 Task: Add a dentist appointment for a dental filling on the 9th at 6:30 PM to 7:30 PM.
Action: Mouse moved to (415, 128)
Screenshot: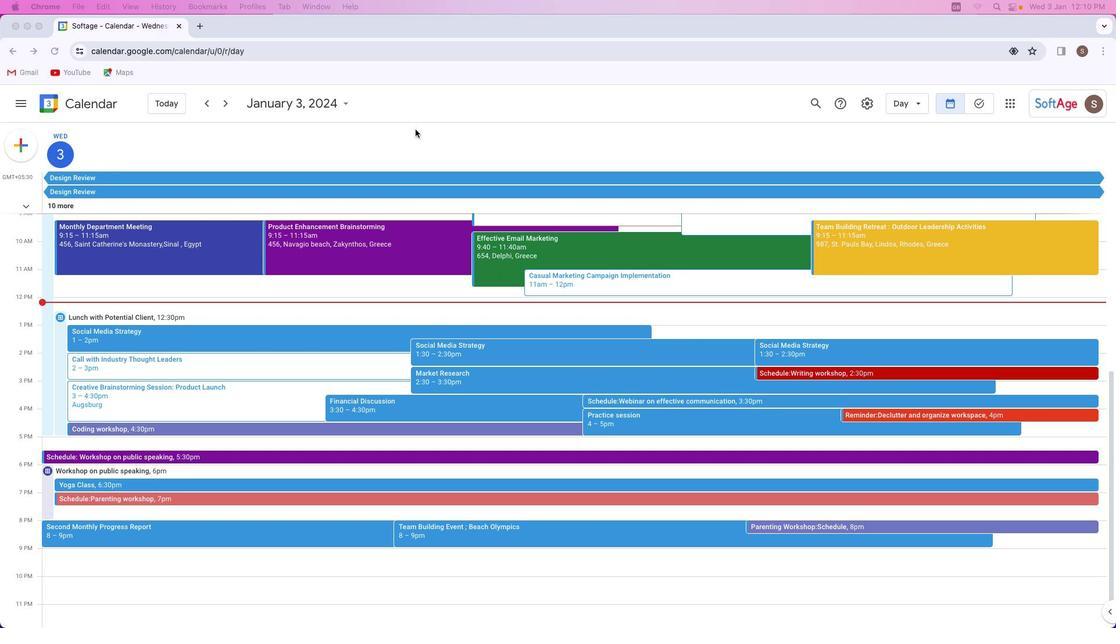 
Action: Mouse pressed left at (415, 128)
Screenshot: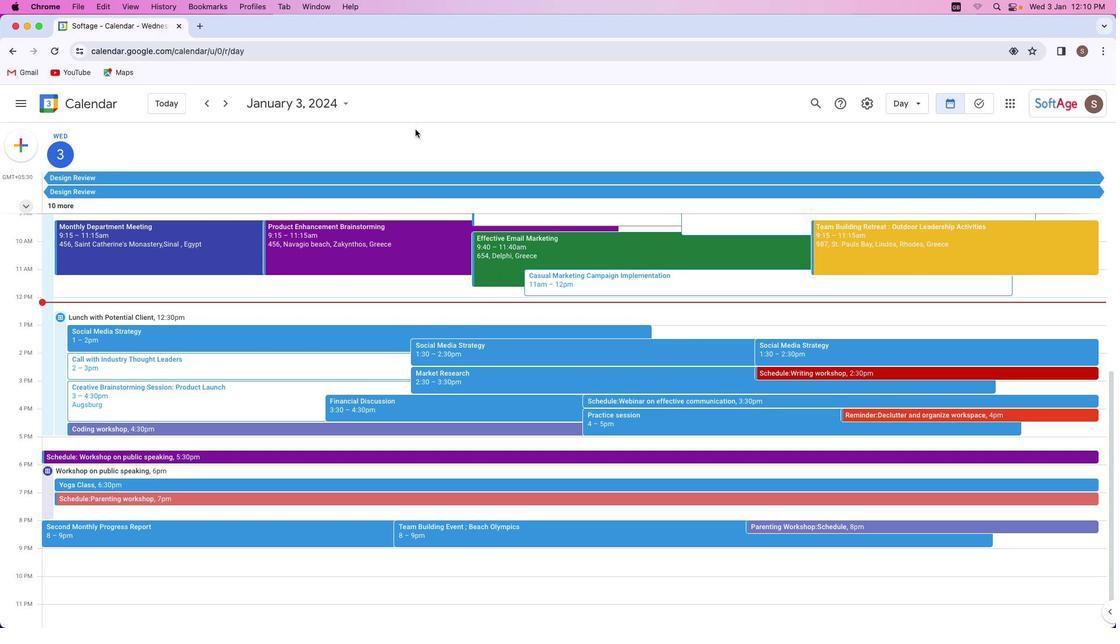 
Action: Mouse moved to (23, 143)
Screenshot: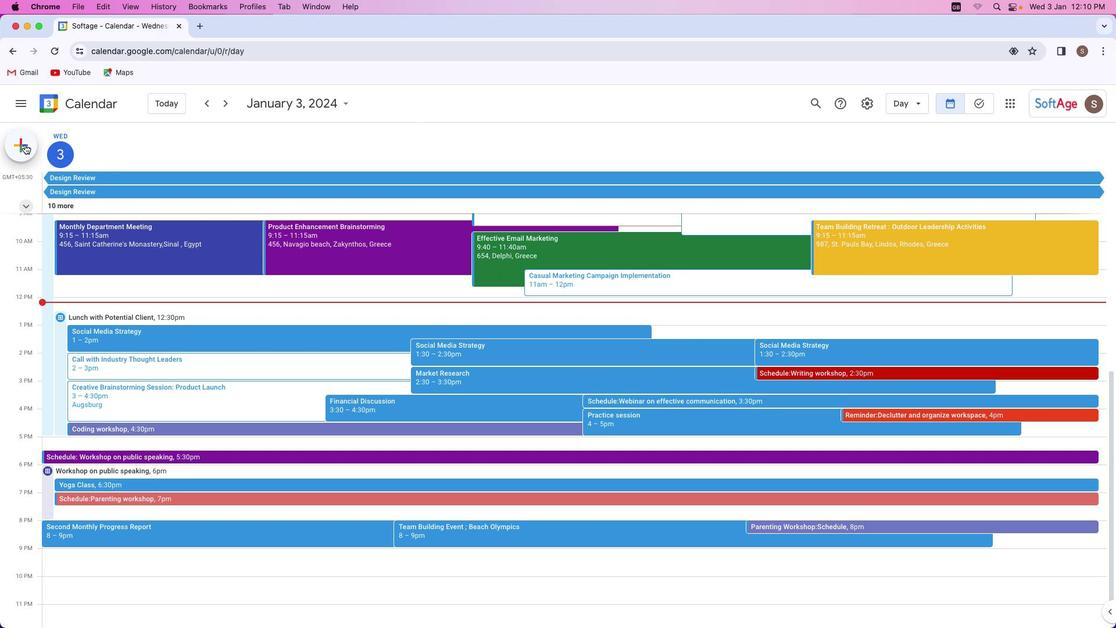 
Action: Mouse pressed left at (23, 143)
Screenshot: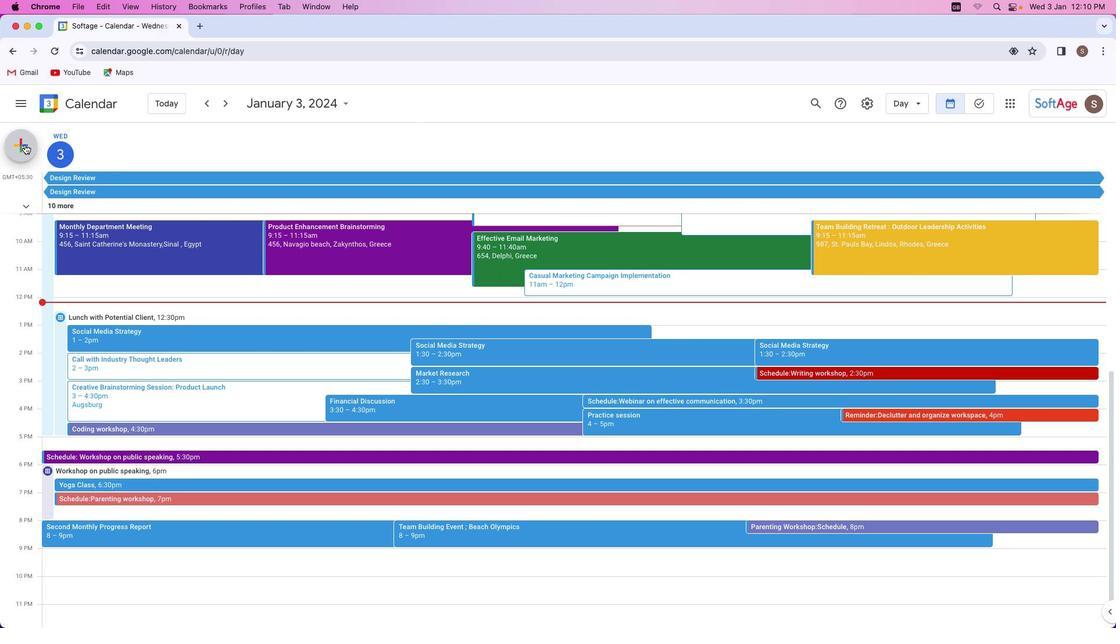 
Action: Mouse moved to (49, 269)
Screenshot: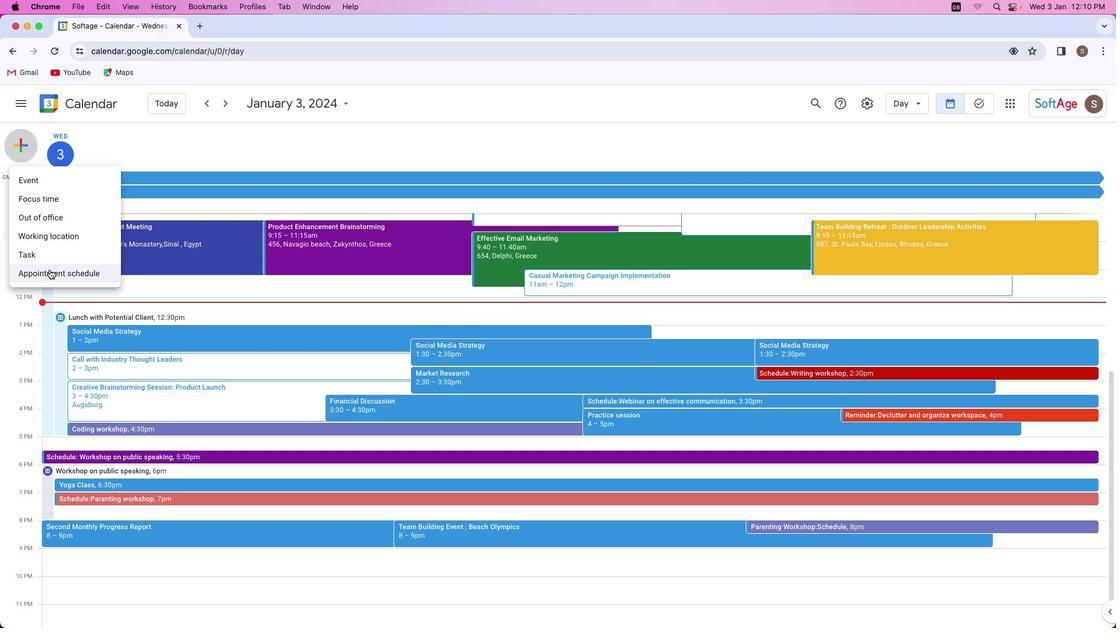 
Action: Mouse pressed left at (49, 269)
Screenshot: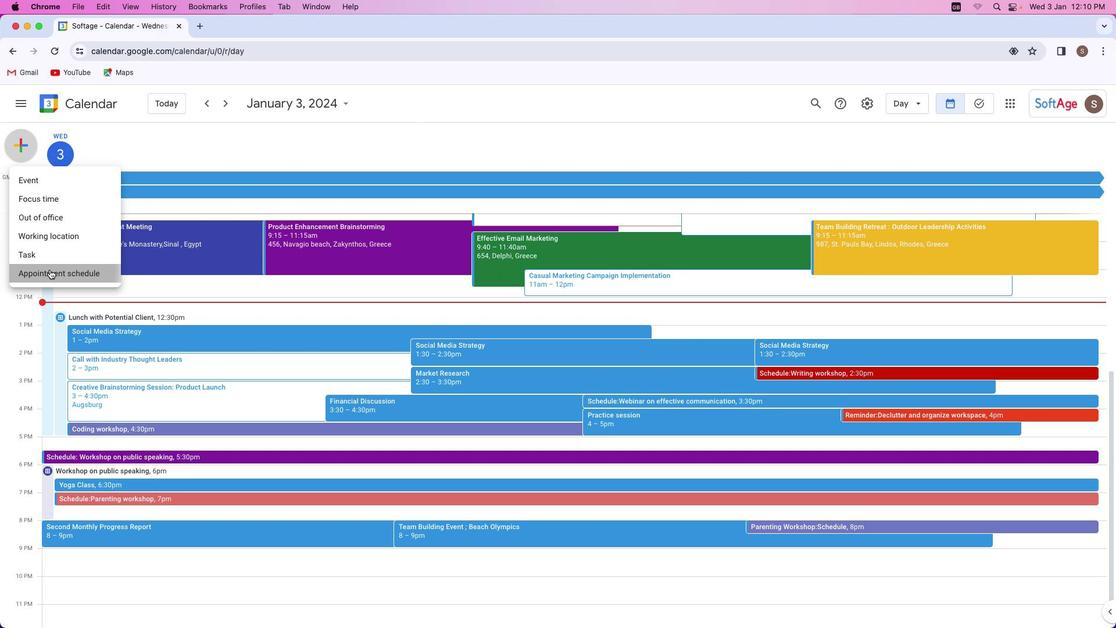 
Action: Mouse moved to (133, 141)
Screenshot: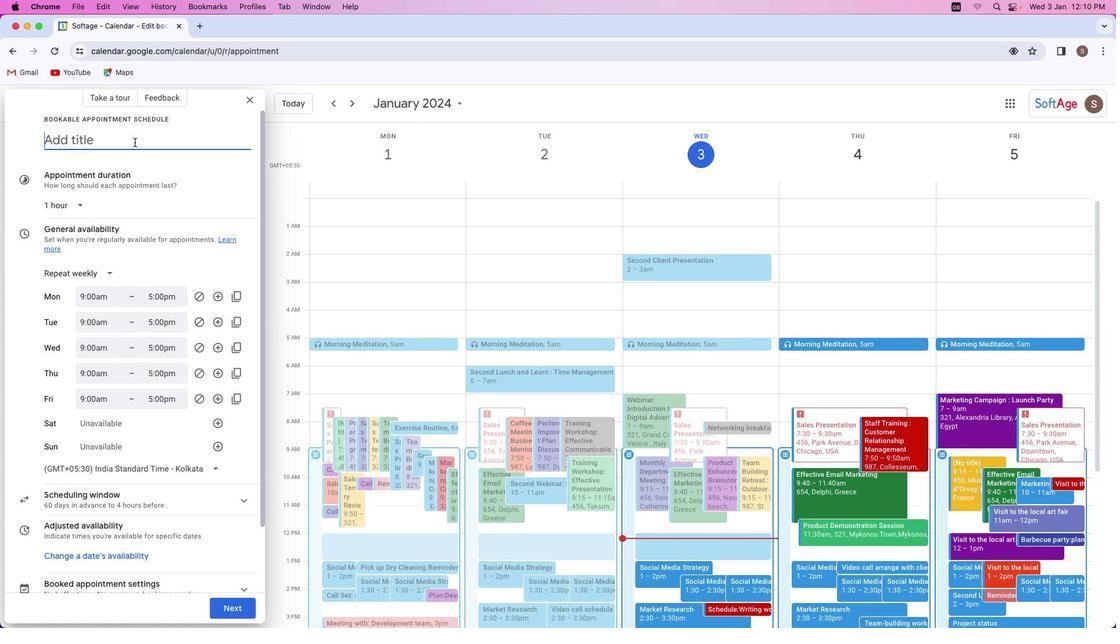 
Action: Key pressed Key.shift'D''e''n''t''a''l'Key.space'f''i''l''l''i''n''g'
Screenshot: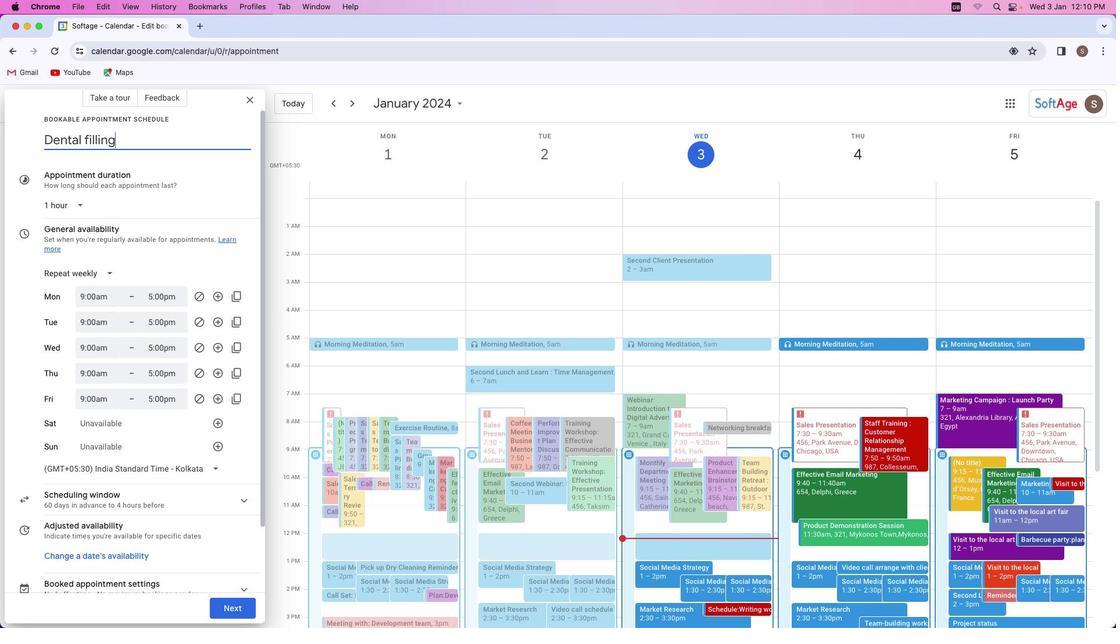 
Action: Mouse moved to (107, 280)
Screenshot: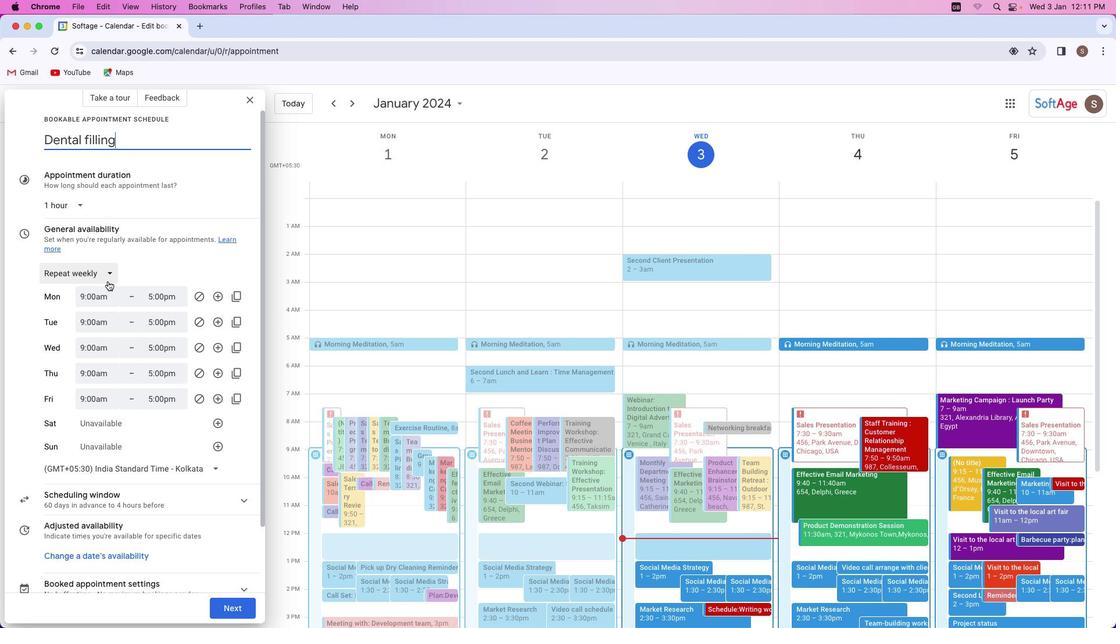 
Action: Mouse pressed left at (107, 280)
Screenshot: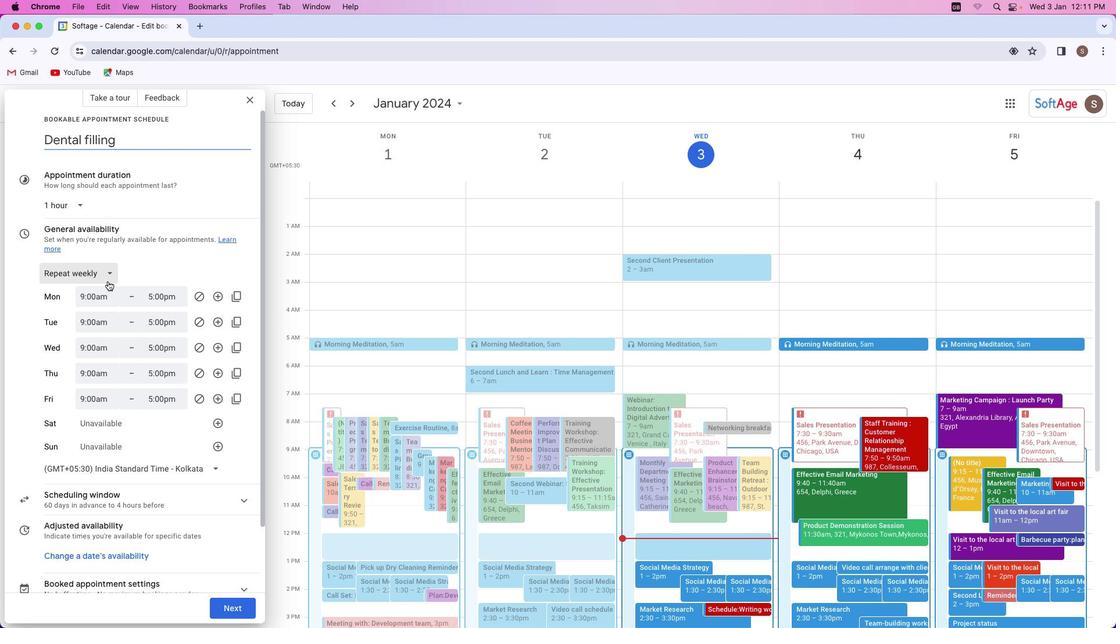 
Action: Mouse moved to (94, 292)
Screenshot: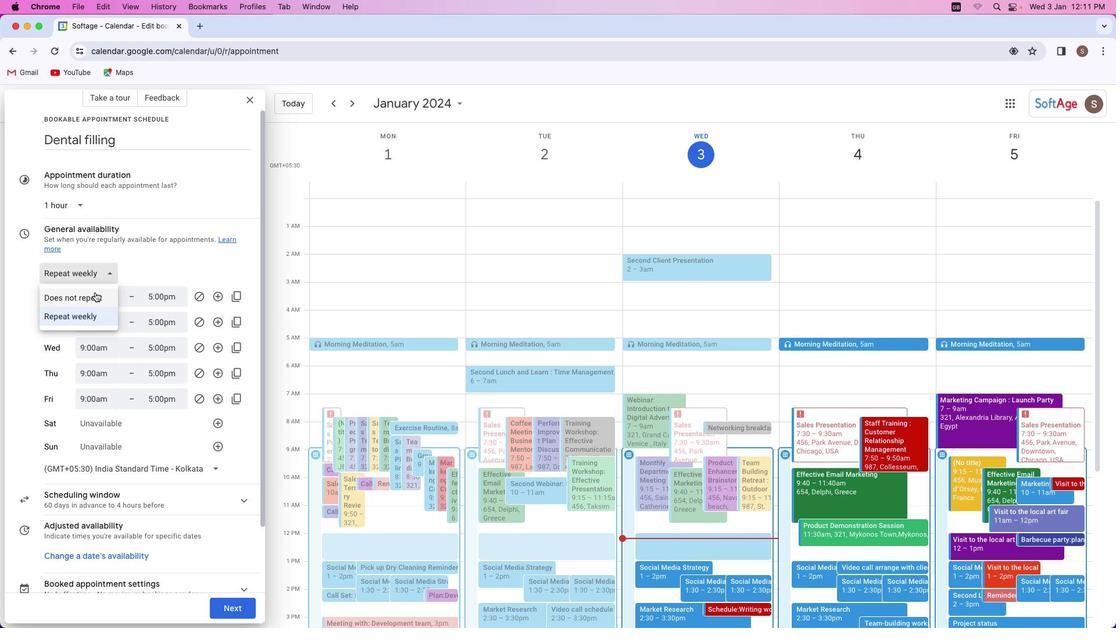 
Action: Mouse pressed left at (94, 292)
Screenshot: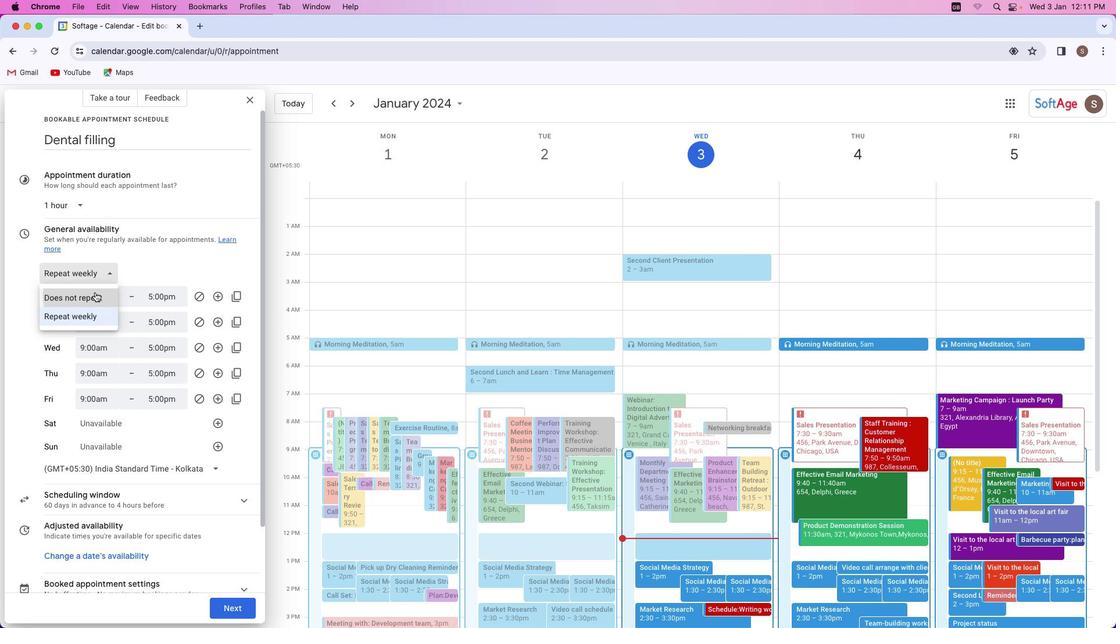 
Action: Mouse moved to (79, 284)
Screenshot: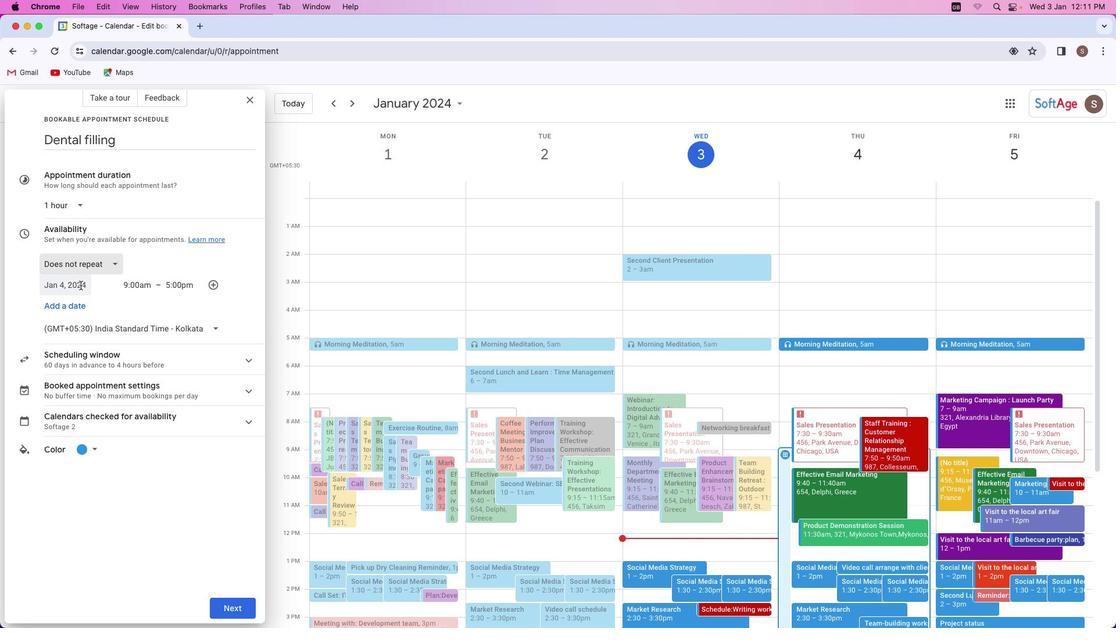 
Action: Mouse pressed left at (79, 284)
Screenshot: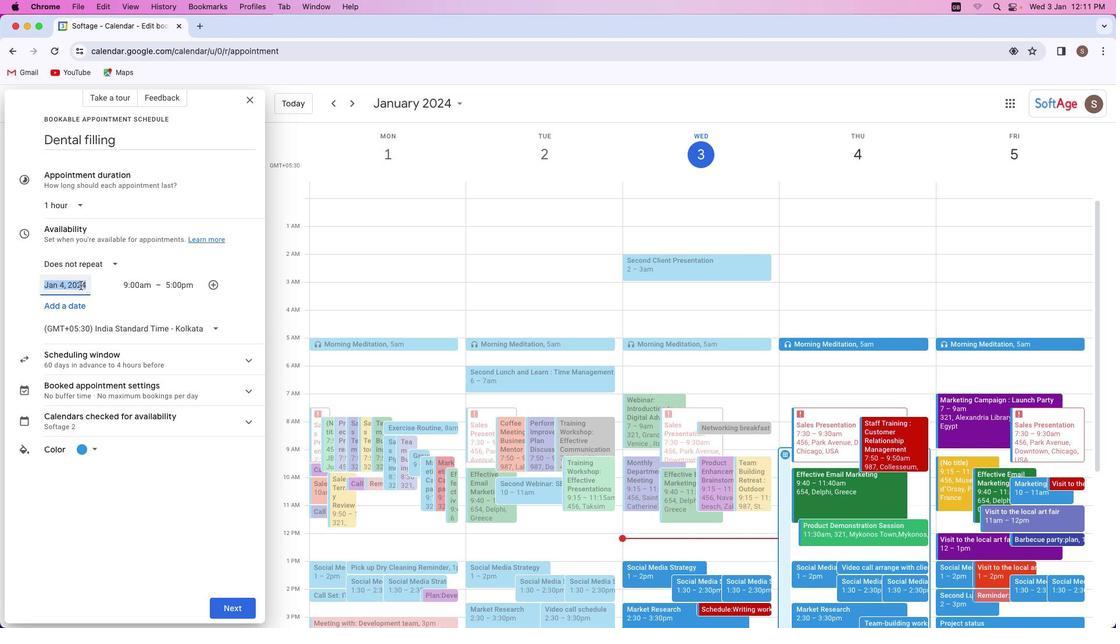 
Action: Mouse moved to (79, 358)
Screenshot: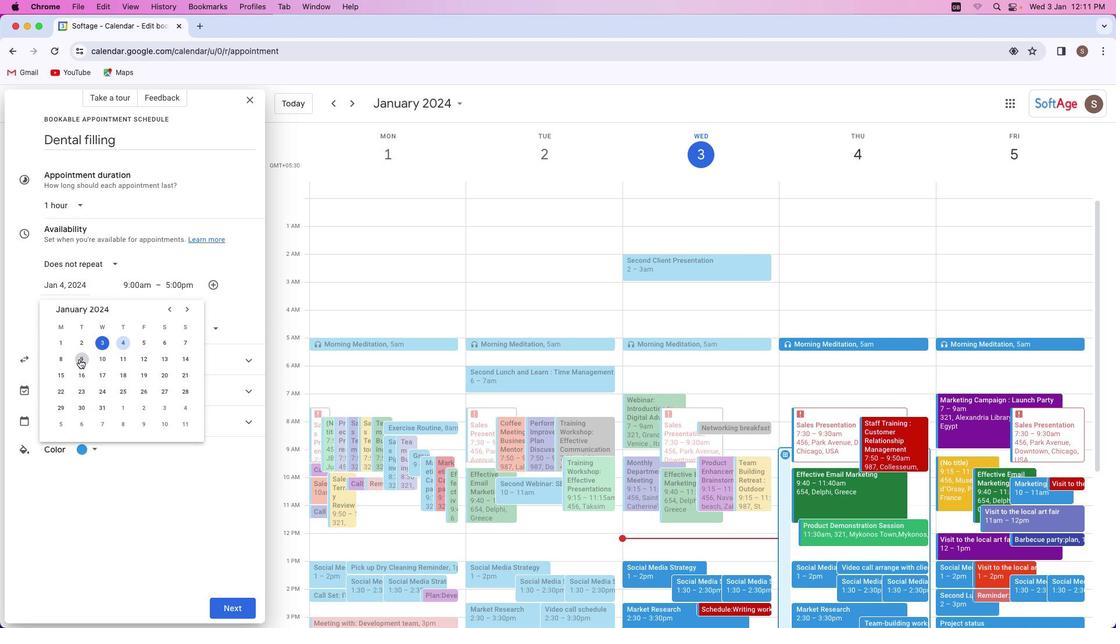 
Action: Mouse pressed left at (79, 358)
Screenshot: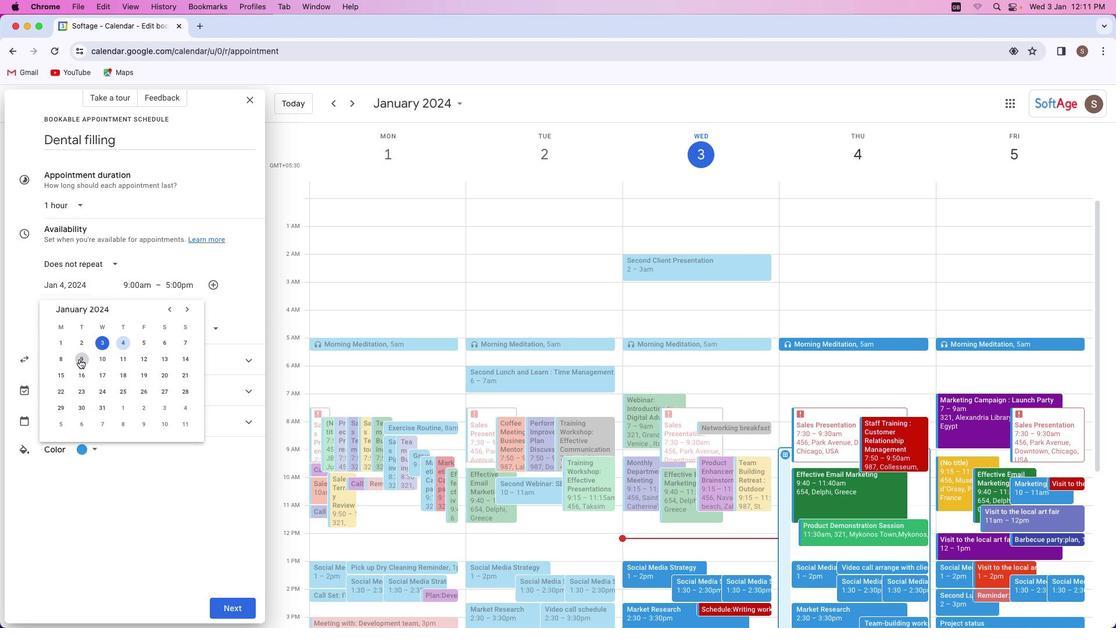
Action: Mouse moved to (133, 285)
Screenshot: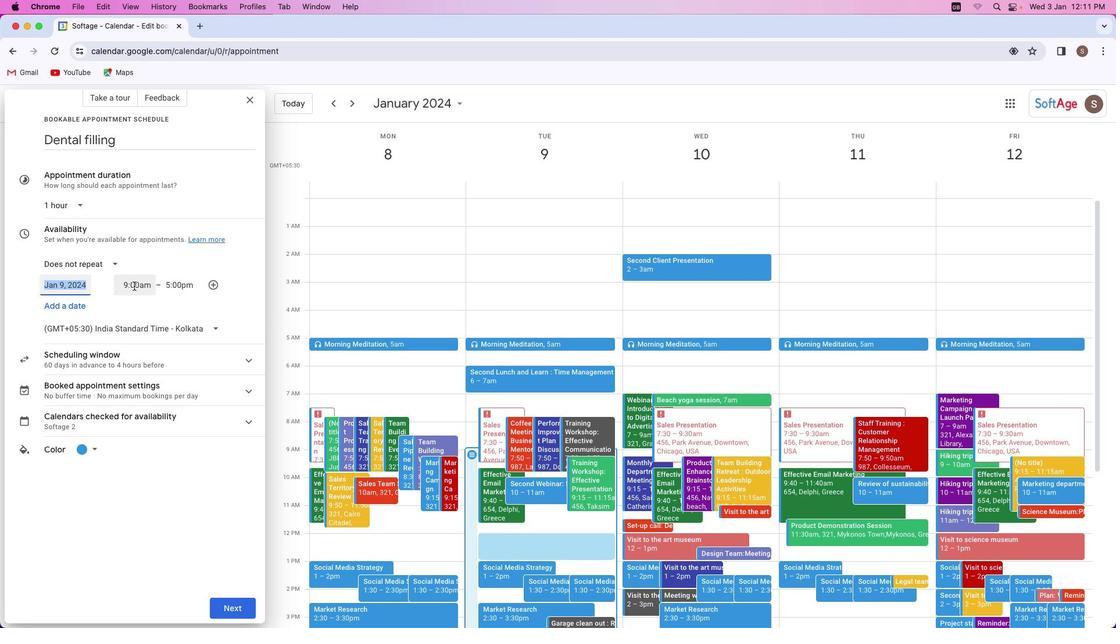 
Action: Mouse pressed left at (133, 285)
Screenshot: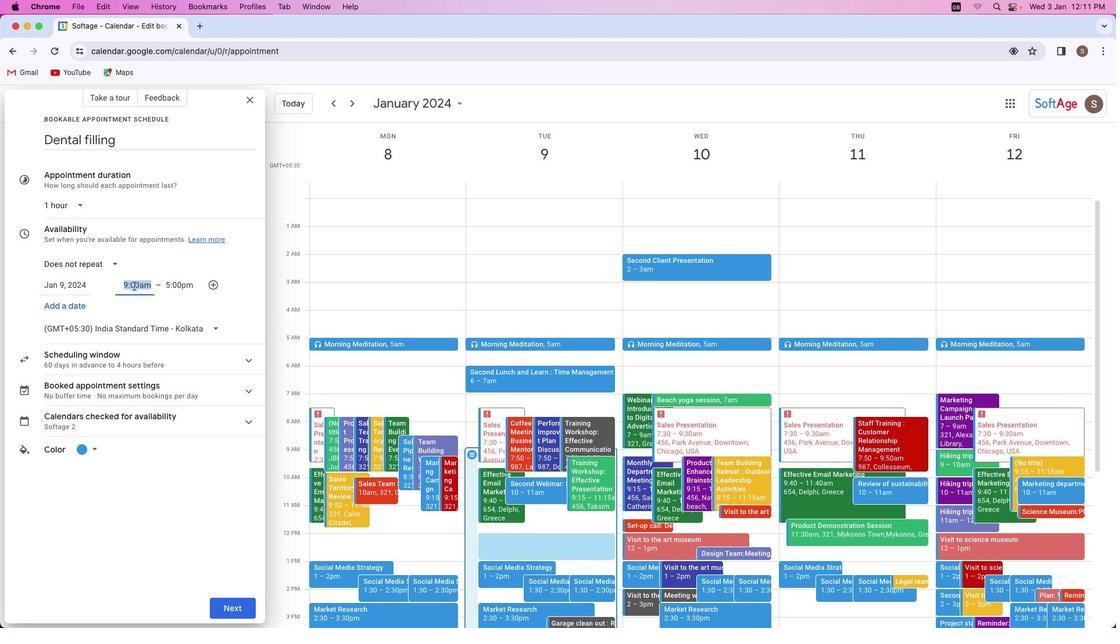 
Action: Mouse moved to (159, 371)
Screenshot: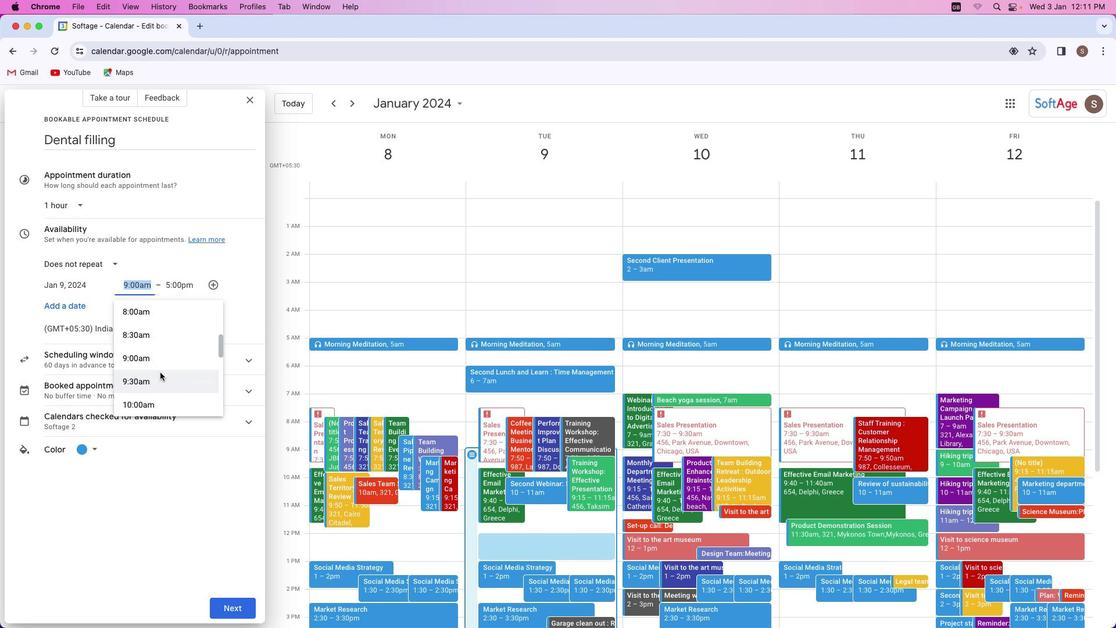 
Action: Mouse scrolled (159, 371) with delta (0, 0)
Screenshot: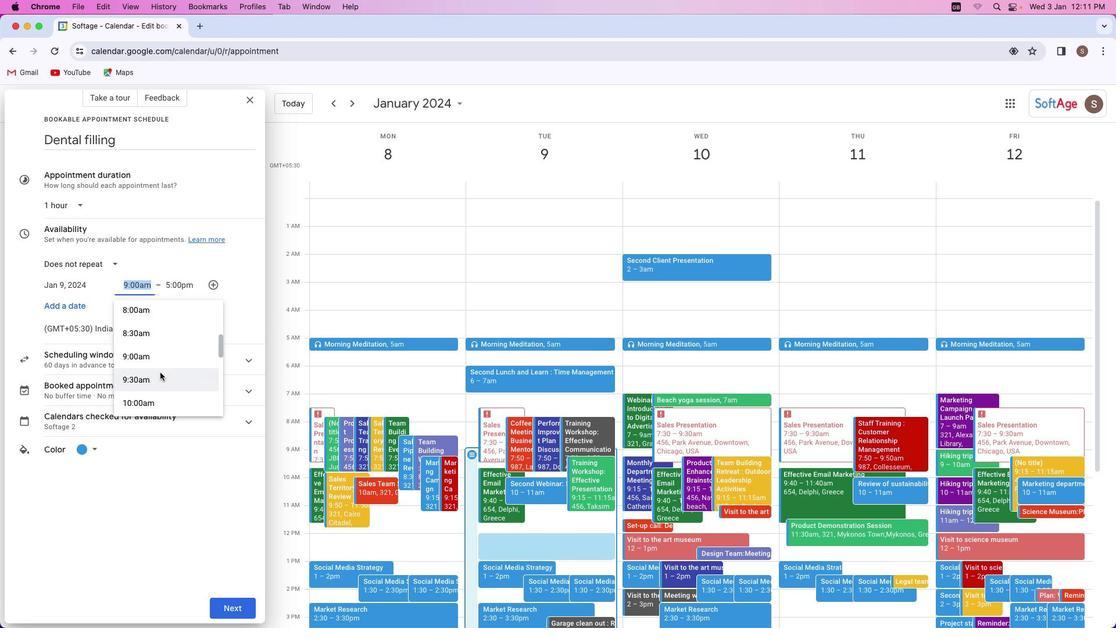 
Action: Mouse scrolled (159, 371) with delta (0, 0)
Screenshot: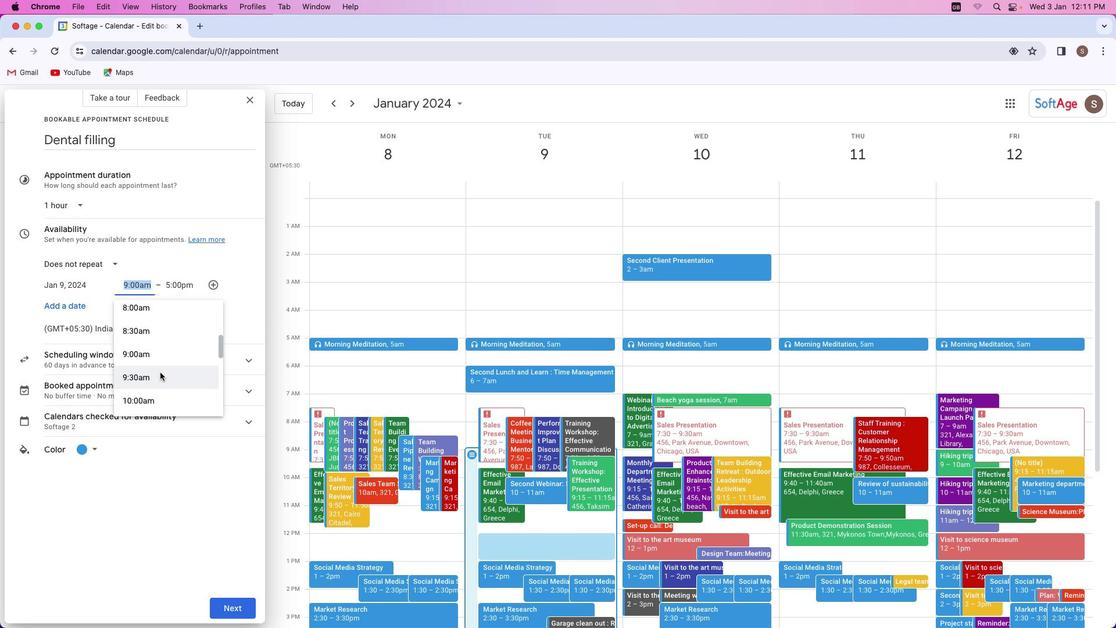 
Action: Mouse scrolled (159, 371) with delta (0, 0)
Screenshot: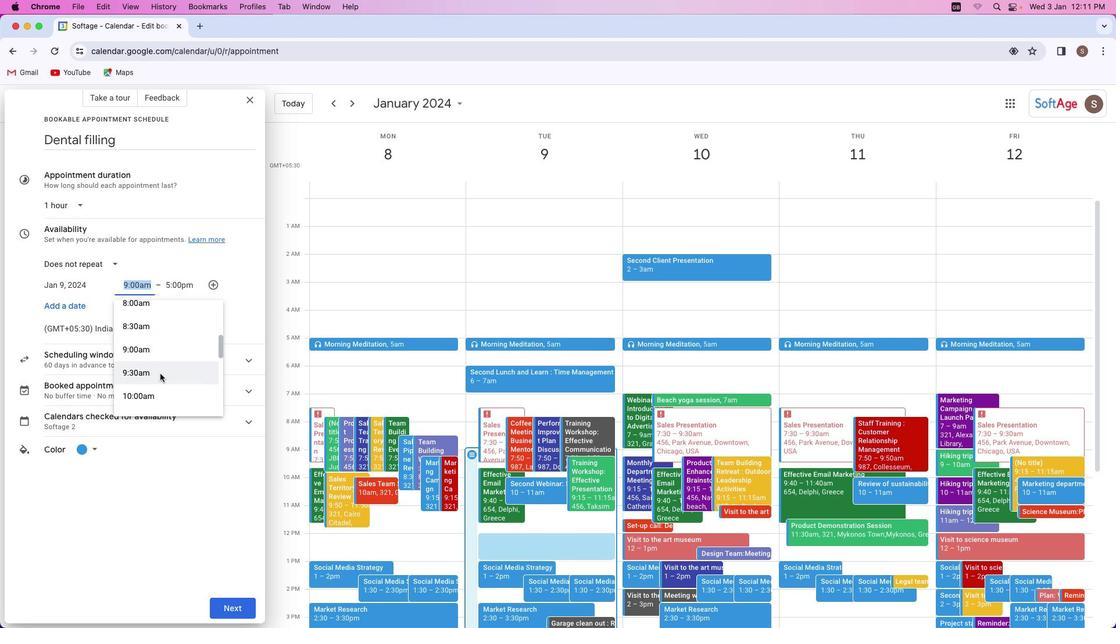 
Action: Mouse scrolled (159, 371) with delta (0, 0)
Screenshot: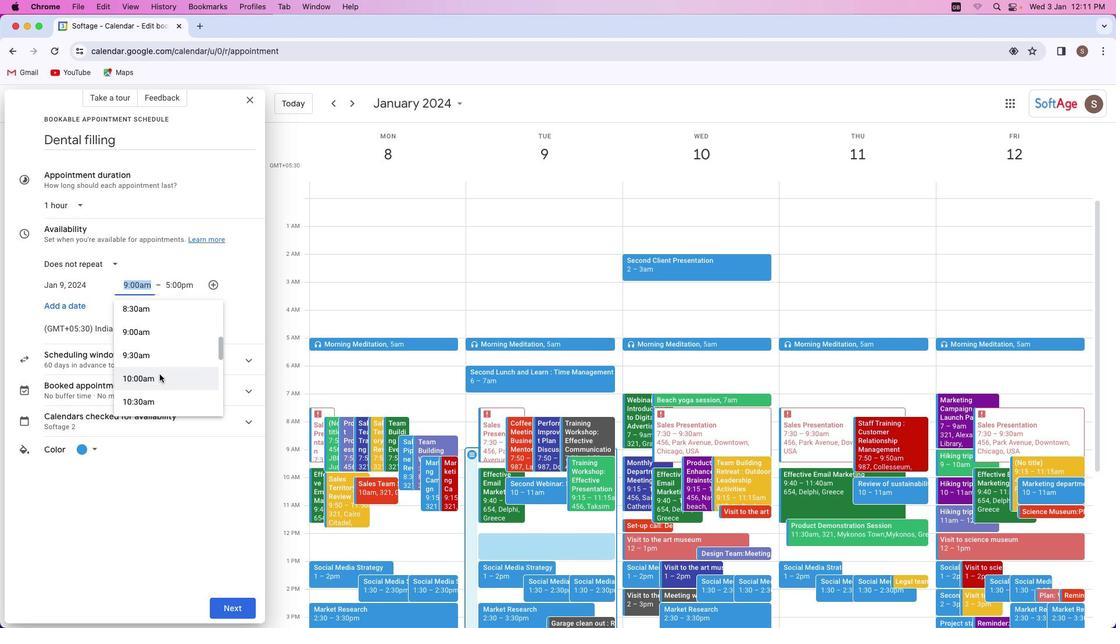 
Action: Mouse moved to (159, 373)
Screenshot: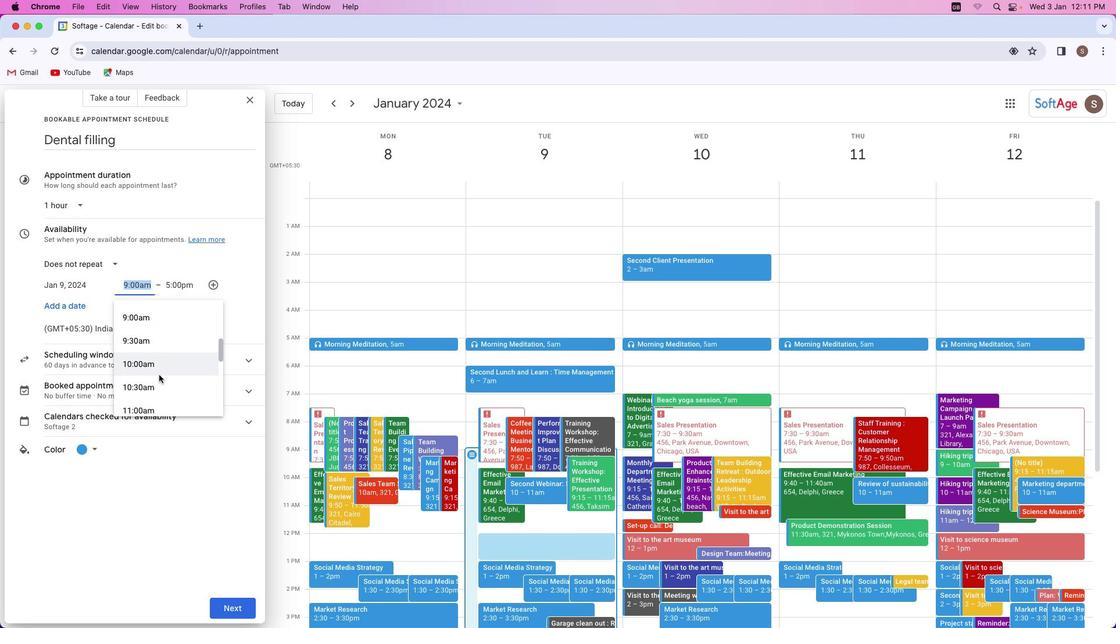 
Action: Mouse scrolled (159, 373) with delta (0, 0)
Screenshot: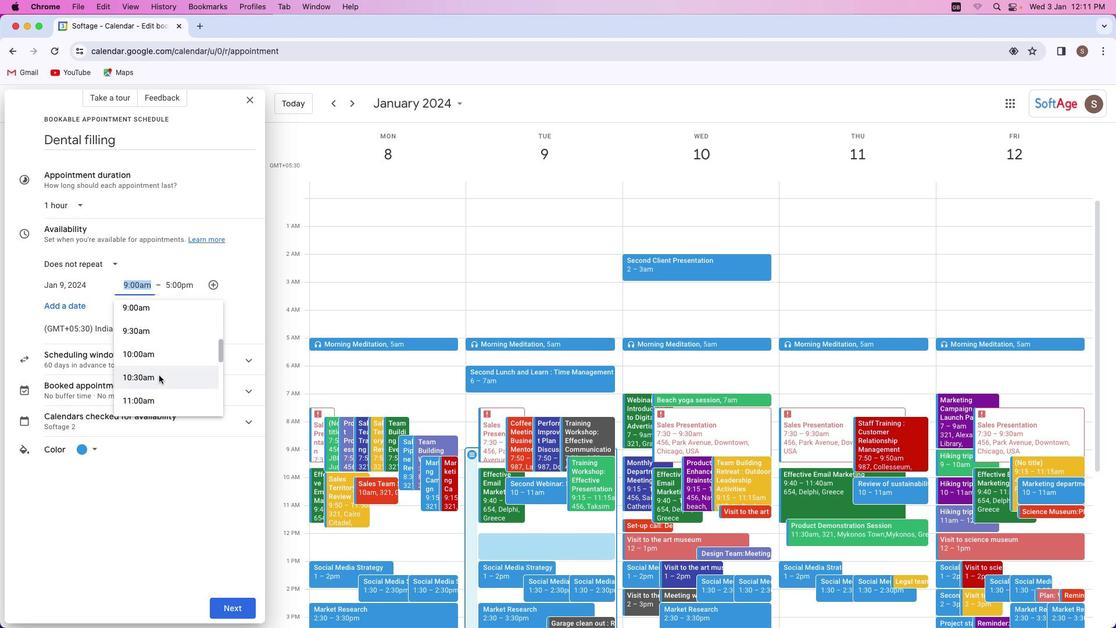 
Action: Mouse moved to (158, 376)
Screenshot: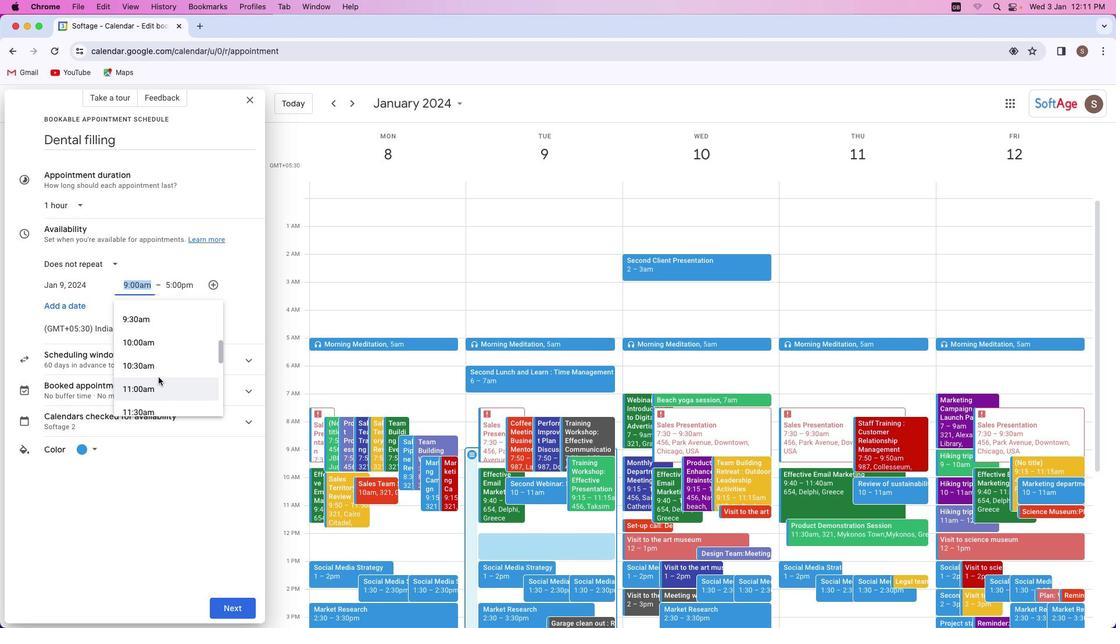 
Action: Mouse scrolled (158, 376) with delta (0, 0)
Screenshot: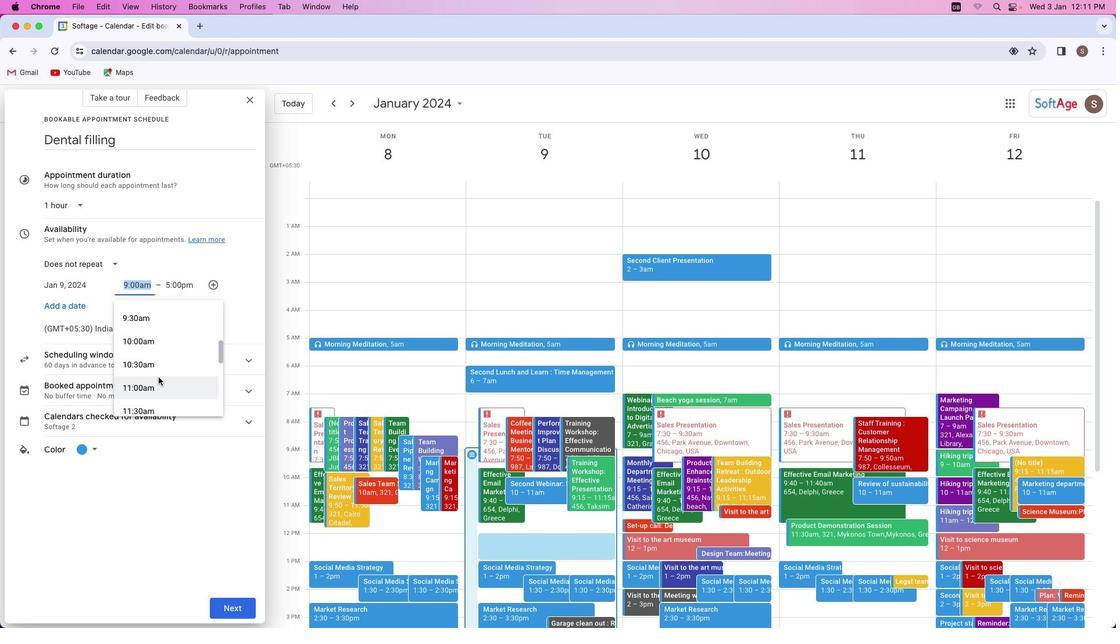 
Action: Mouse scrolled (158, 376) with delta (0, 0)
Screenshot: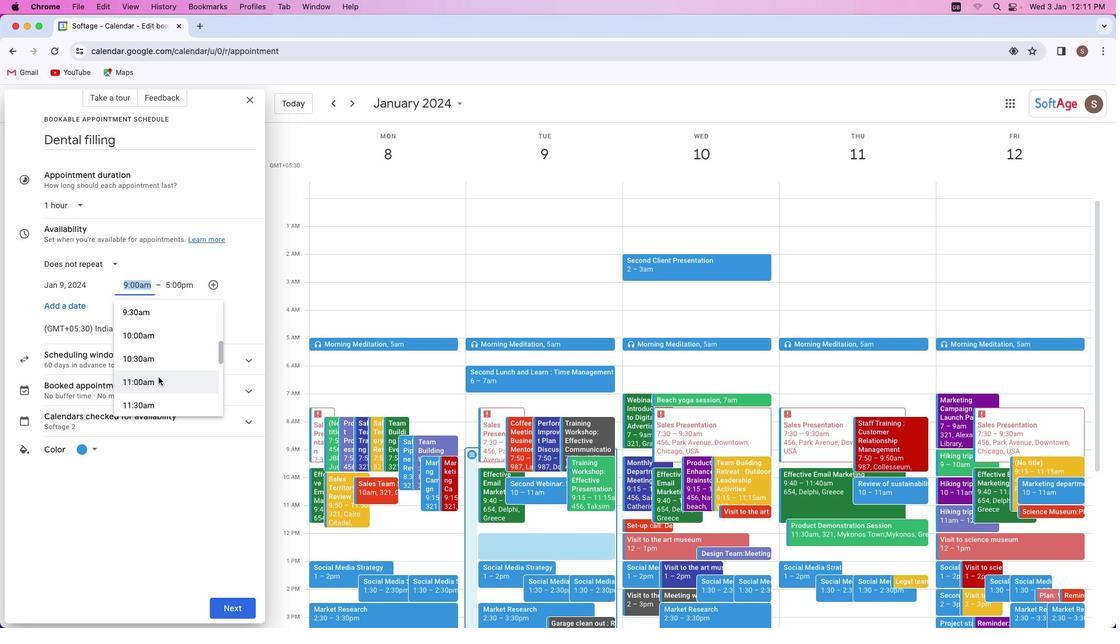 
Action: Mouse scrolled (158, 376) with delta (0, 0)
Screenshot: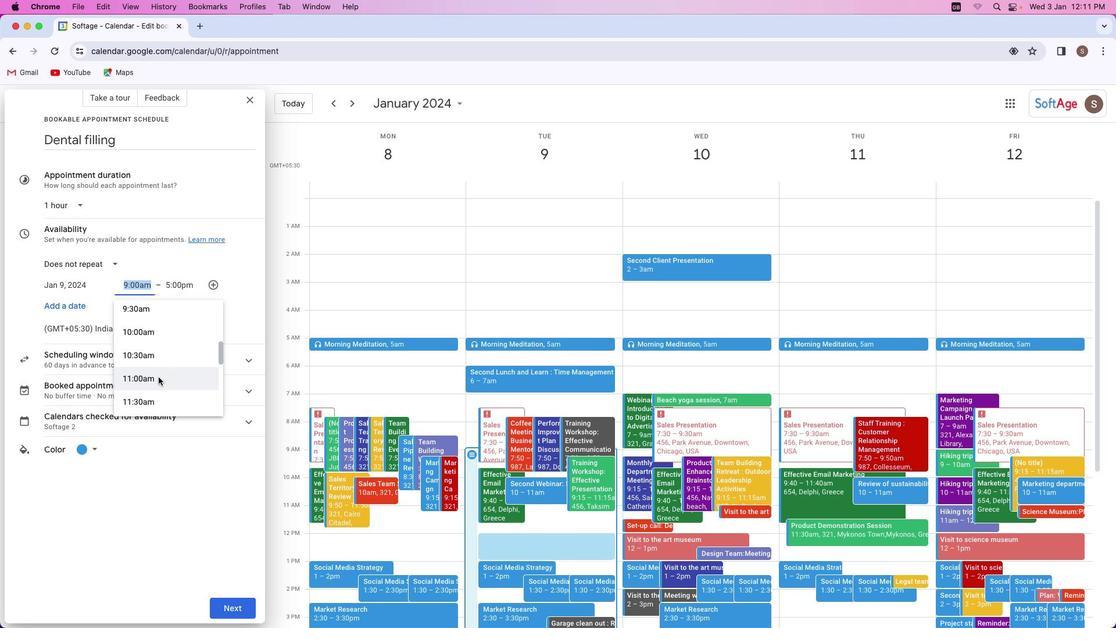 
Action: Mouse scrolled (158, 376) with delta (0, 0)
Screenshot: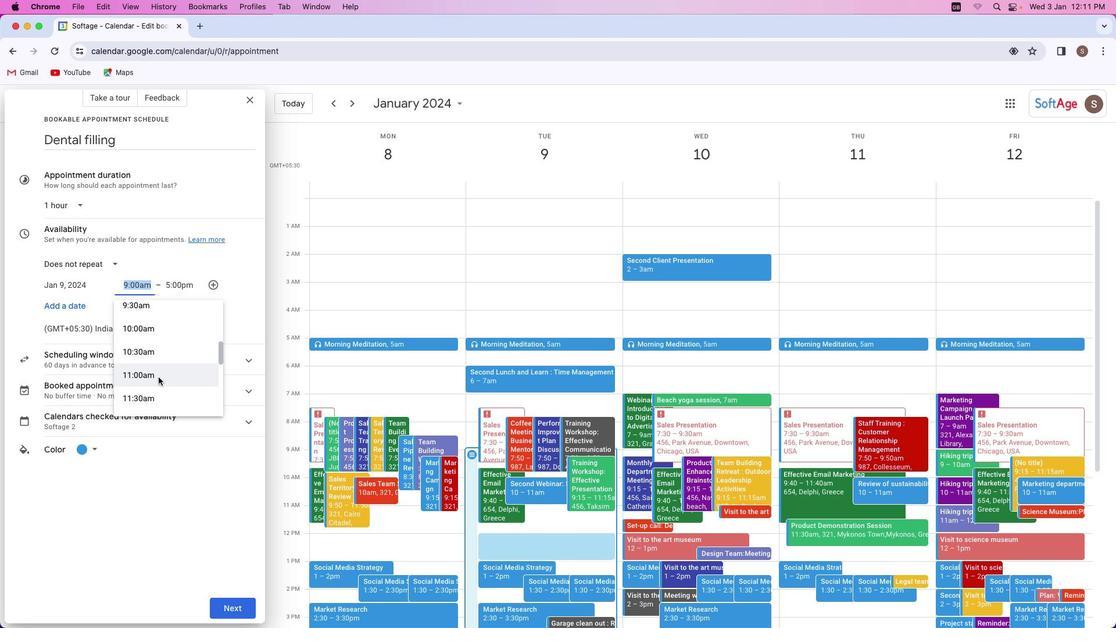 
Action: Mouse scrolled (158, 376) with delta (0, 0)
Screenshot: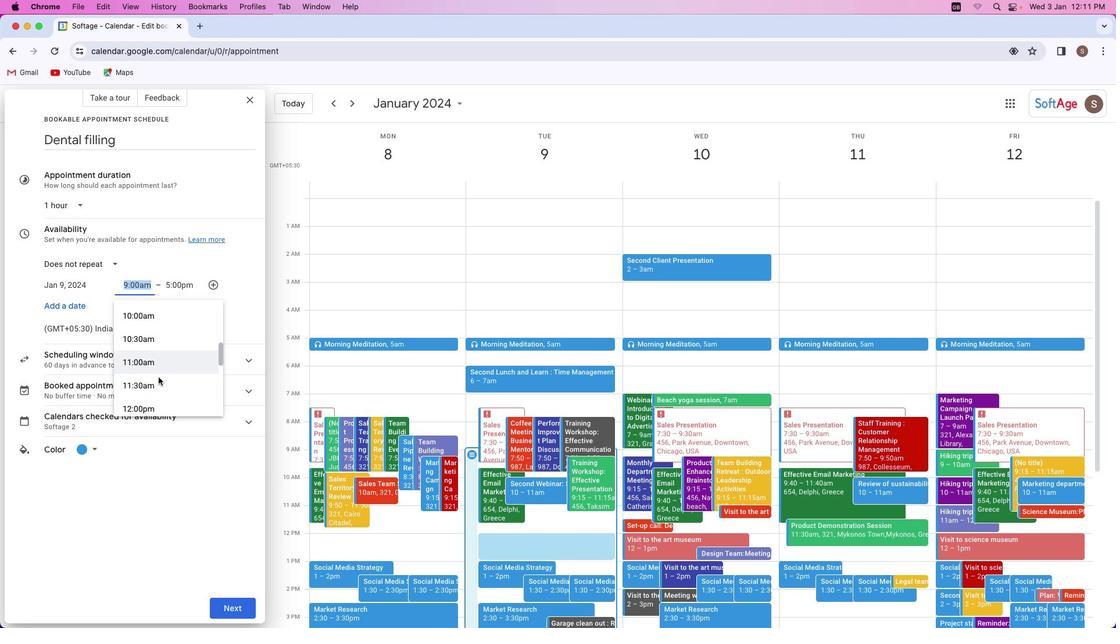 
Action: Mouse scrolled (158, 376) with delta (0, 0)
Screenshot: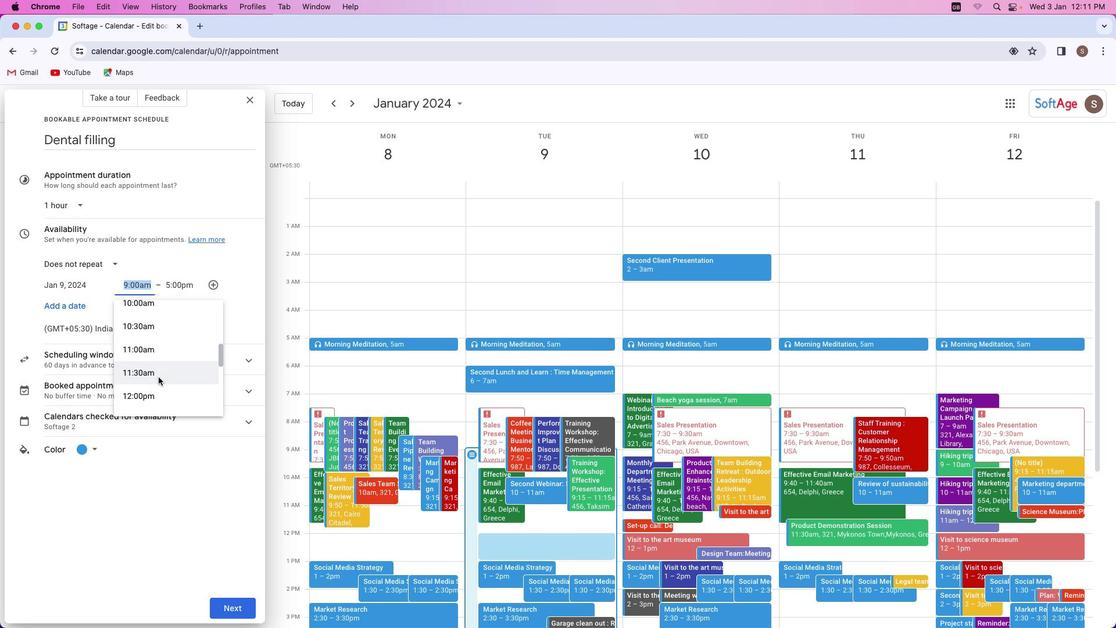 
Action: Mouse scrolled (158, 376) with delta (0, 0)
Screenshot: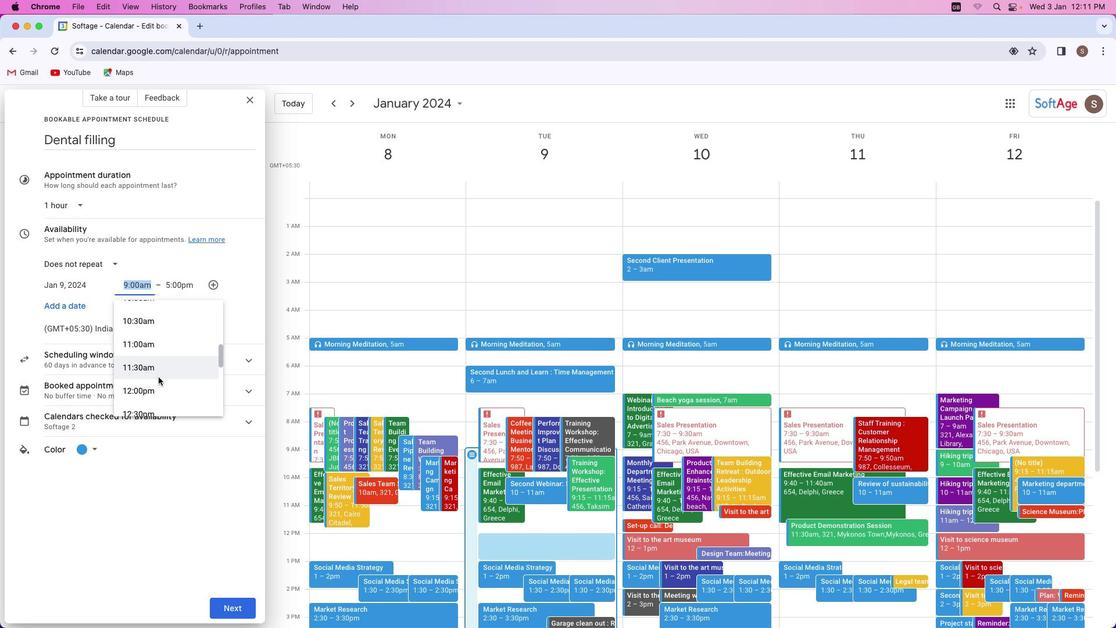 
Action: Mouse scrolled (158, 376) with delta (0, 0)
Screenshot: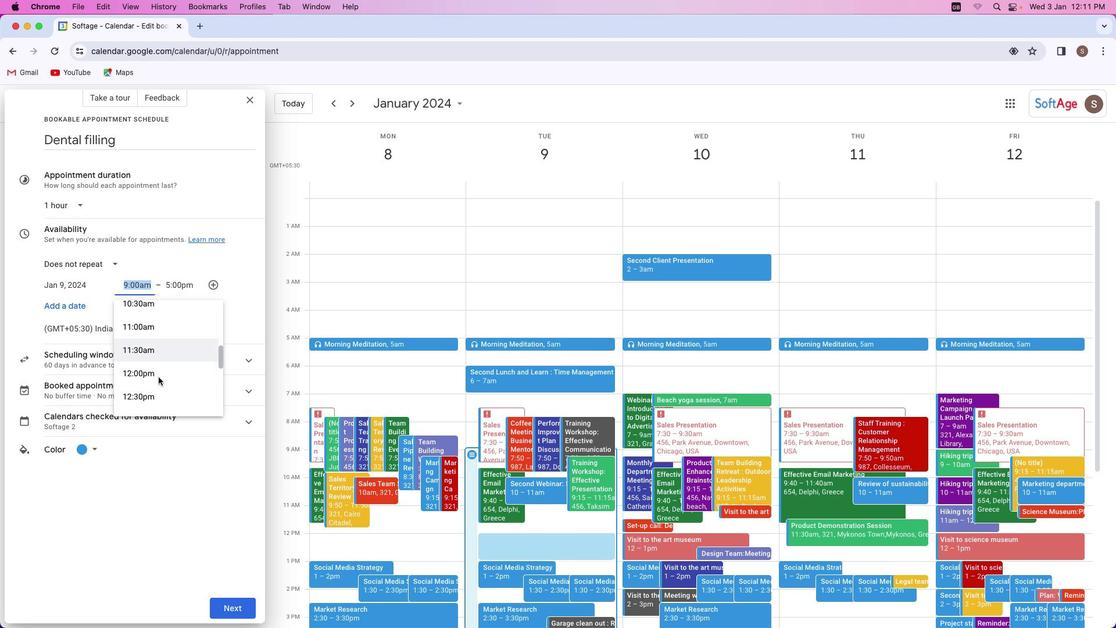 
Action: Mouse scrolled (158, 376) with delta (0, 0)
Screenshot: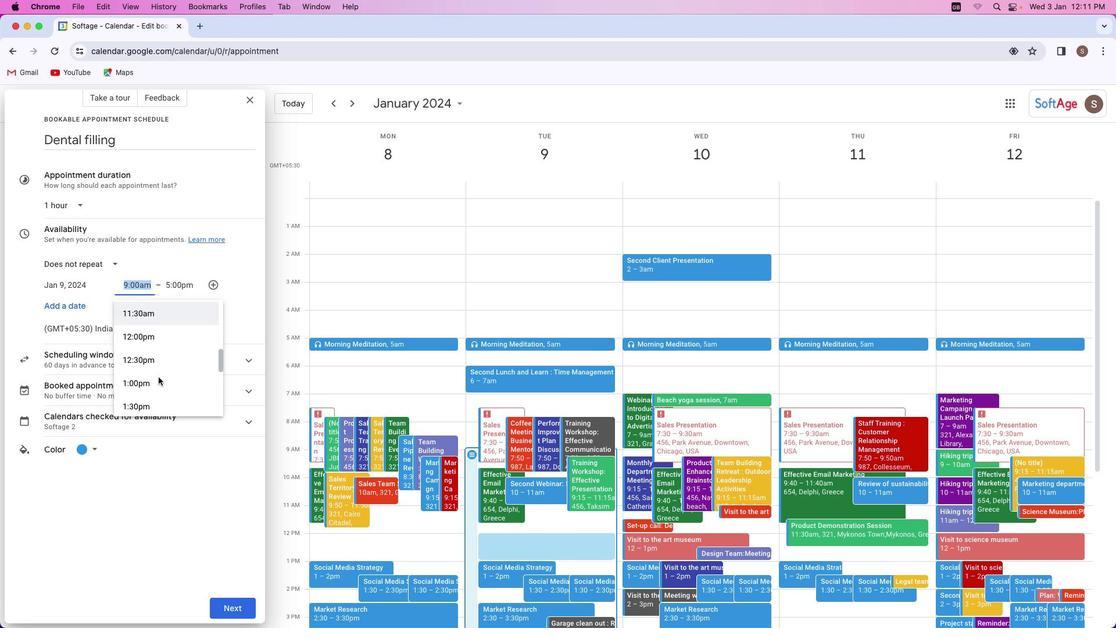 
Action: Mouse moved to (154, 376)
Screenshot: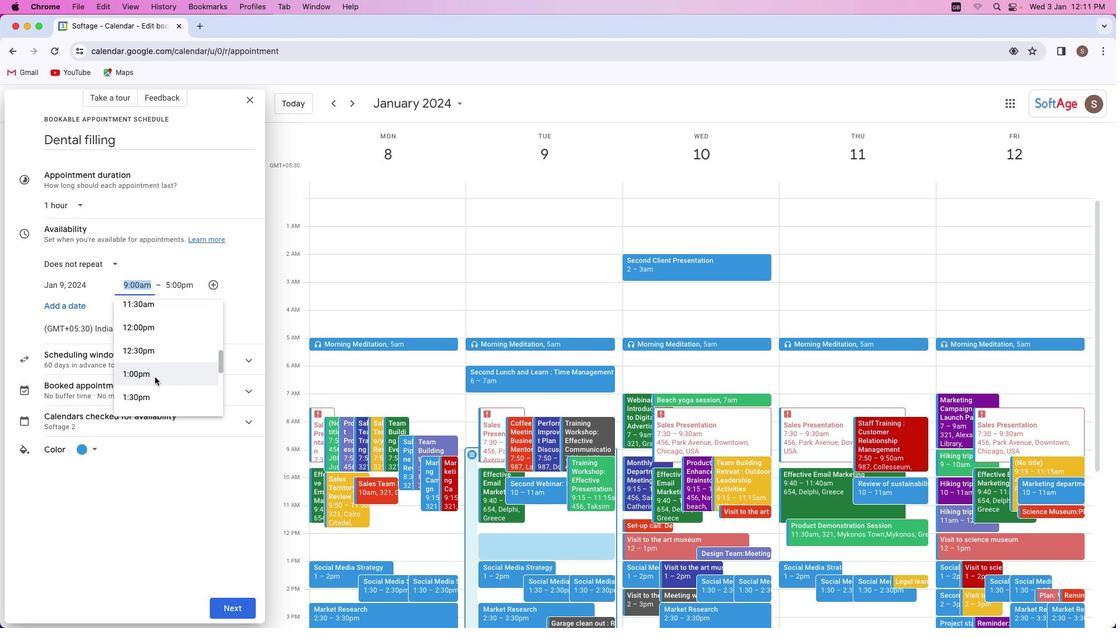 
Action: Mouse scrolled (154, 376) with delta (0, 0)
Screenshot: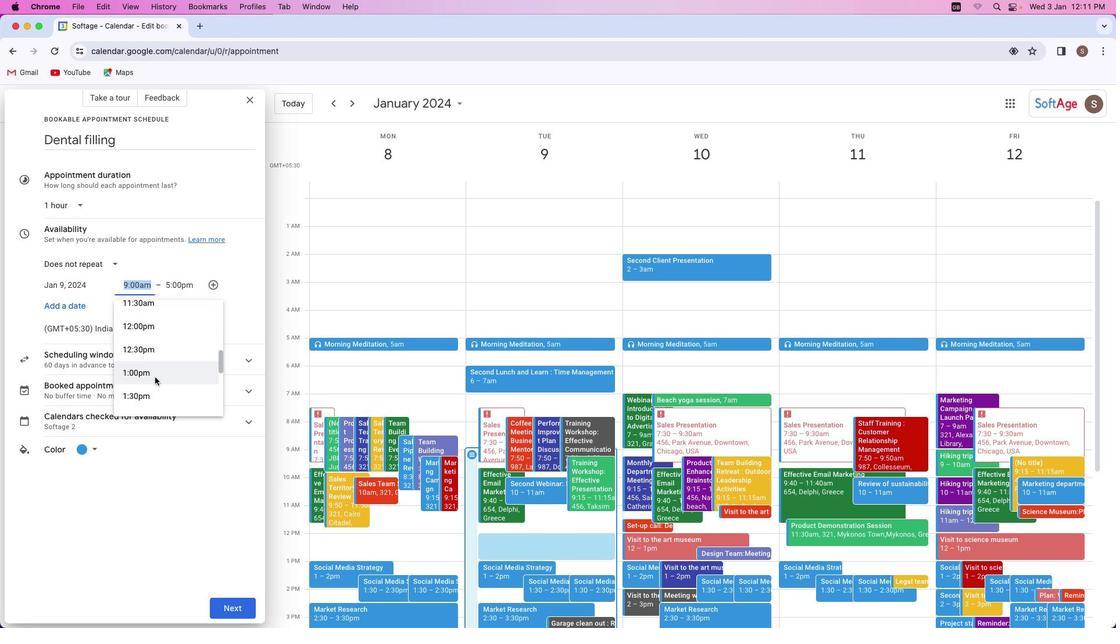 
Action: Mouse scrolled (154, 376) with delta (0, 0)
Screenshot: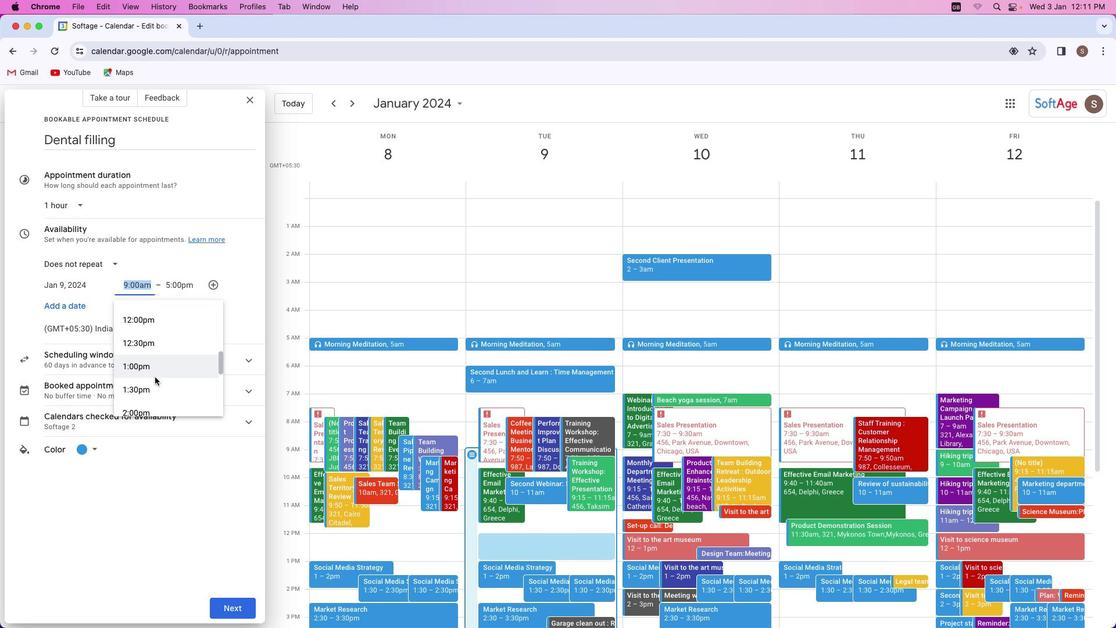 
Action: Mouse scrolled (154, 376) with delta (0, 0)
Screenshot: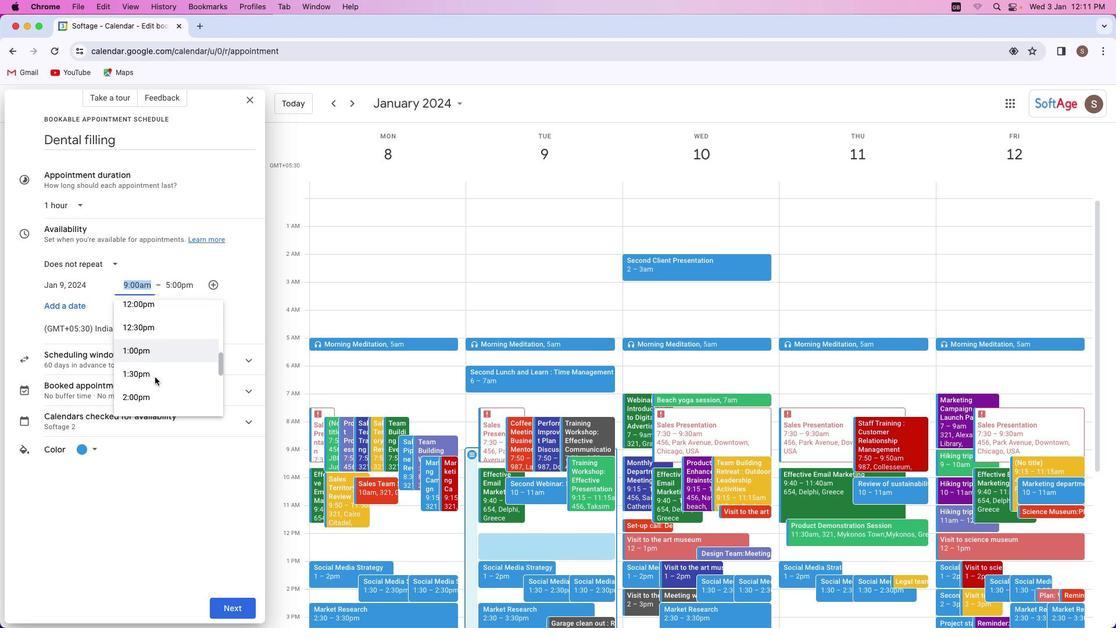 
Action: Mouse scrolled (154, 376) with delta (0, 0)
Screenshot: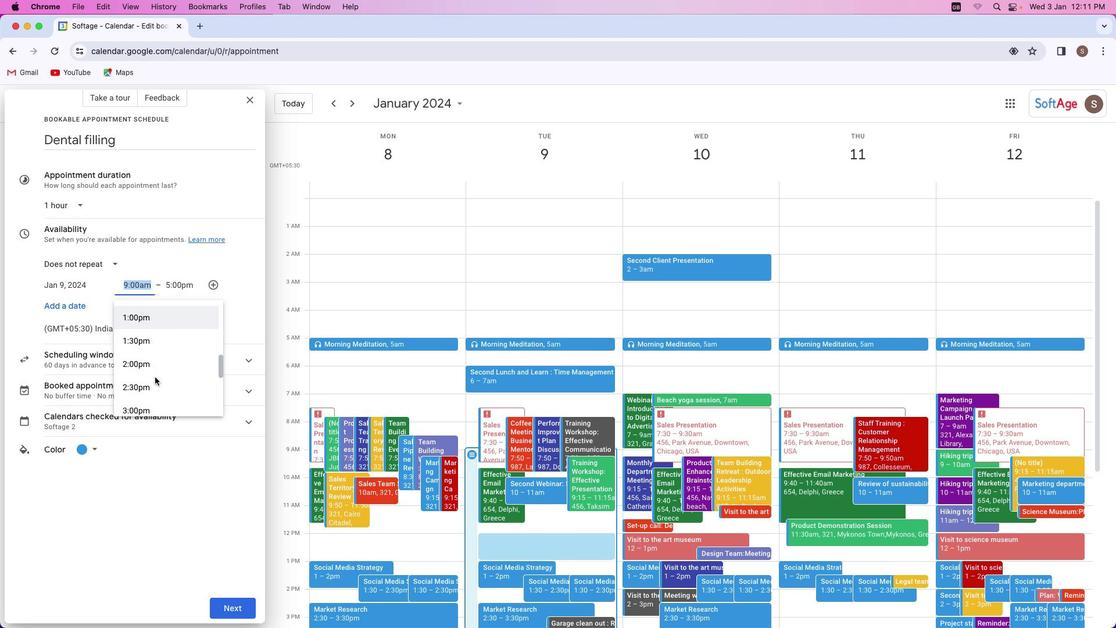 
Action: Mouse moved to (153, 376)
Screenshot: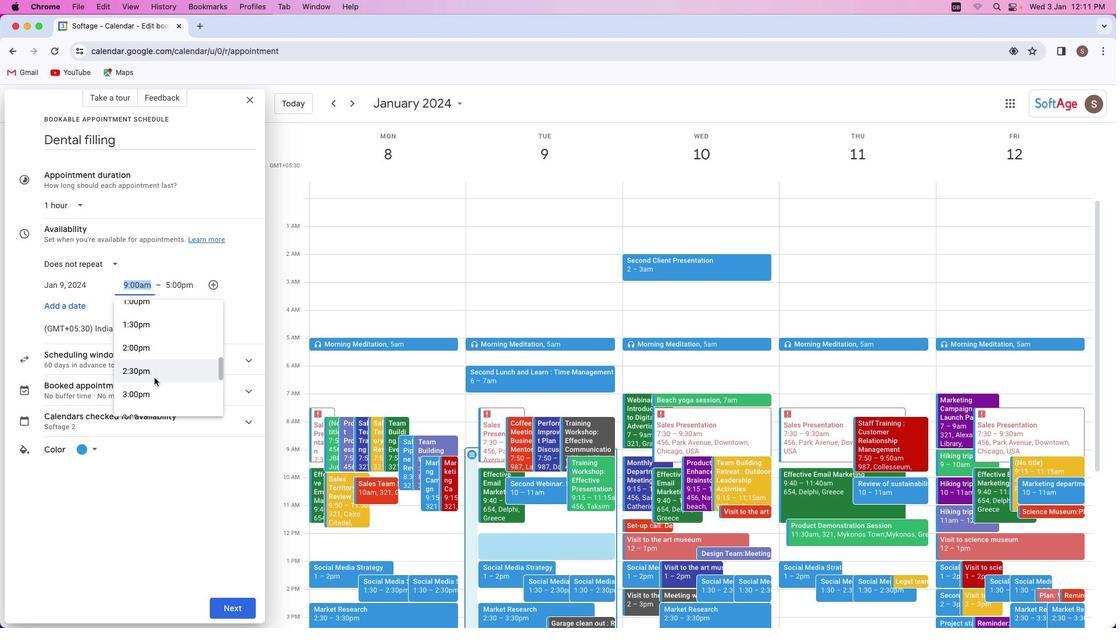 
Action: Mouse scrolled (153, 376) with delta (0, 0)
Screenshot: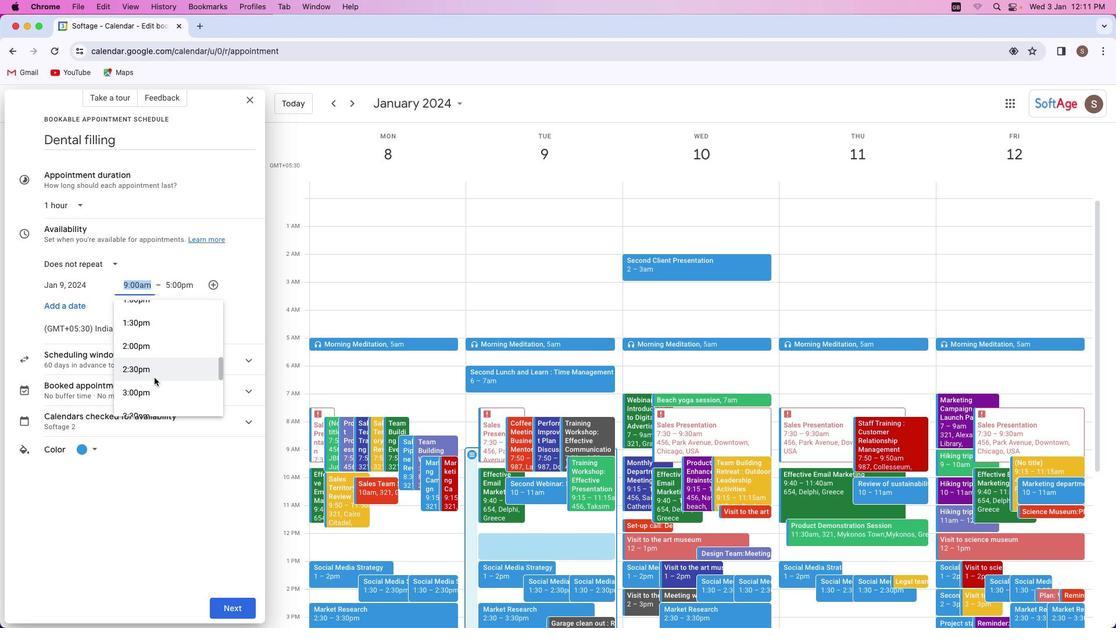 
Action: Mouse scrolled (153, 376) with delta (0, 0)
Screenshot: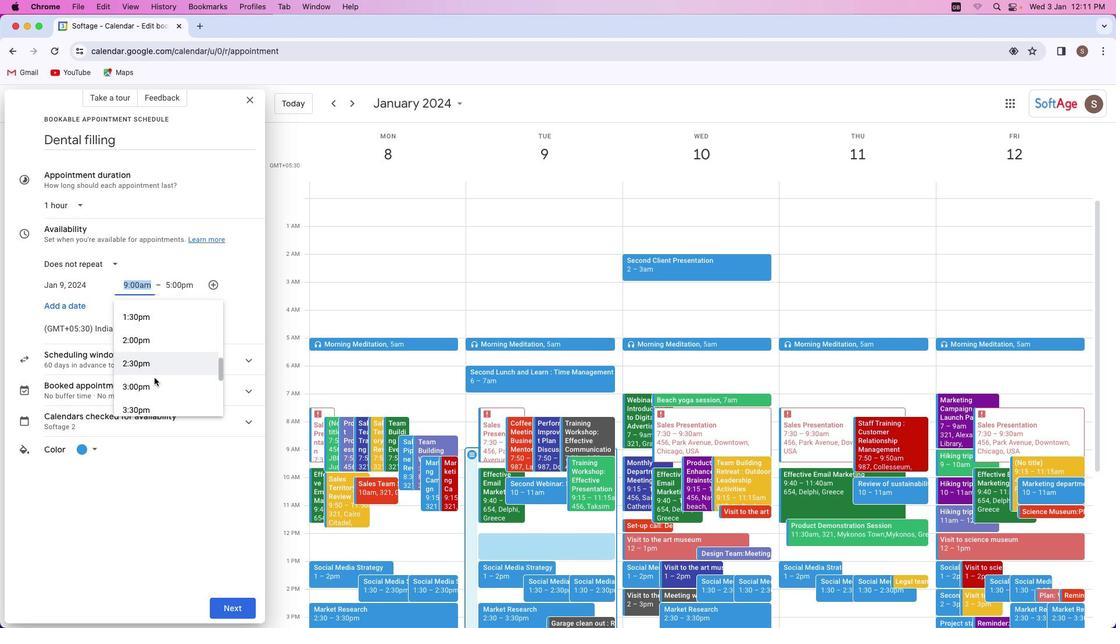 
Action: Mouse scrolled (153, 376) with delta (0, 0)
Screenshot: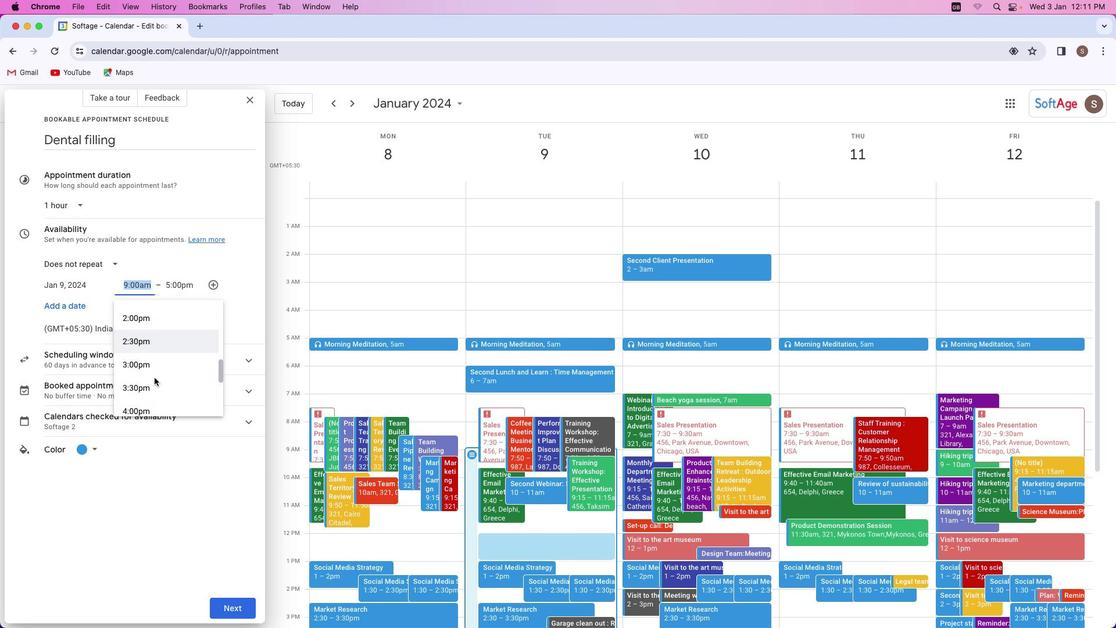 
Action: Mouse moved to (153, 375)
Screenshot: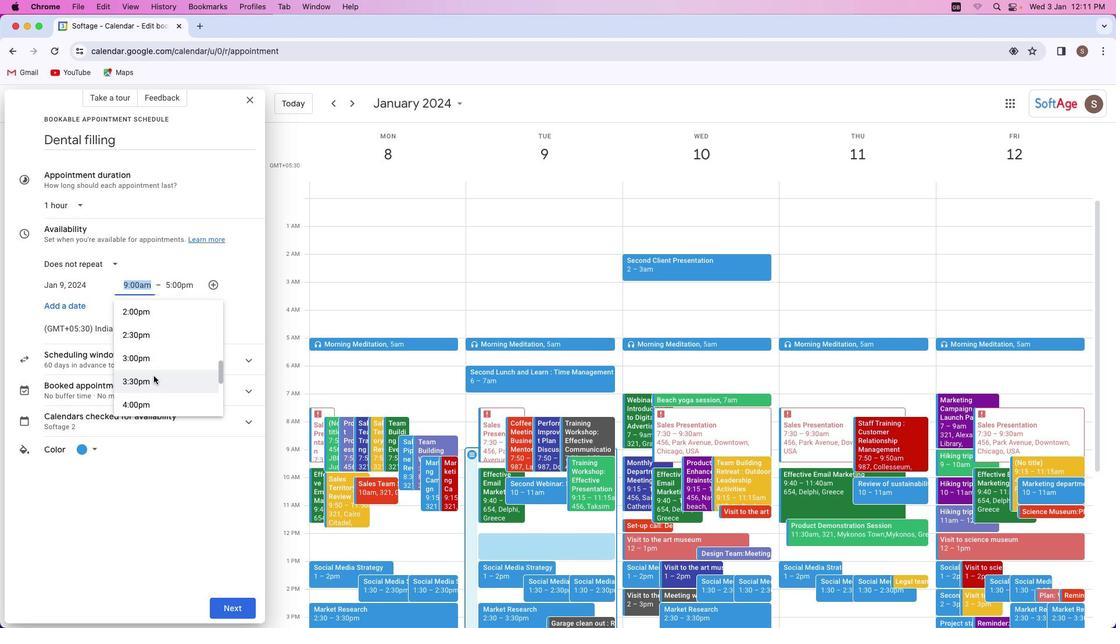 
Action: Mouse scrolled (153, 375) with delta (0, 0)
Screenshot: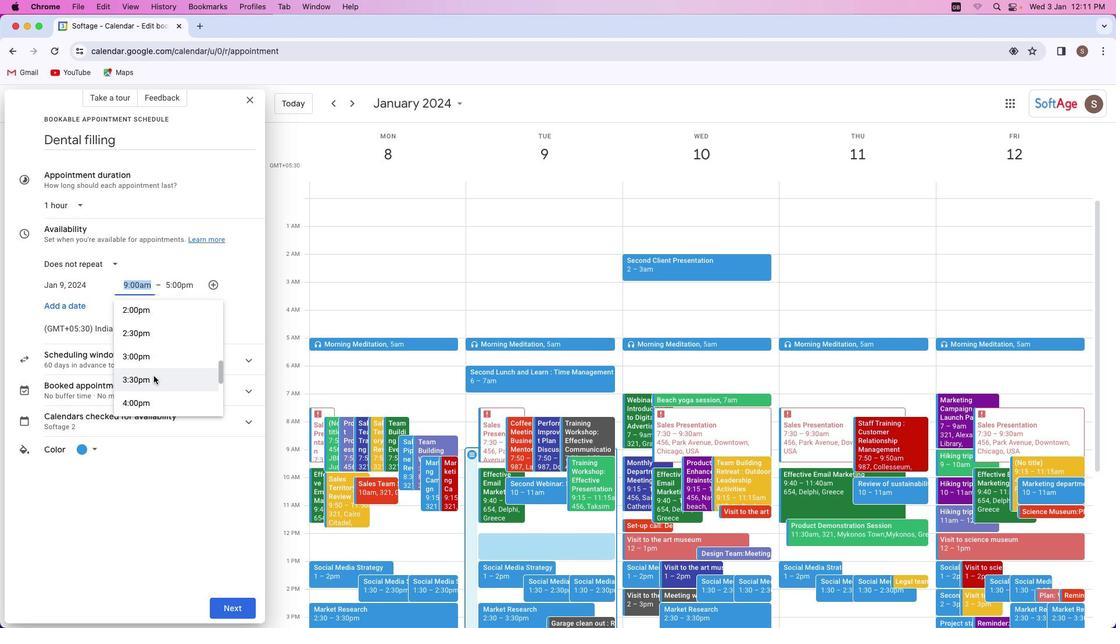 
Action: Mouse scrolled (153, 375) with delta (0, 0)
Screenshot: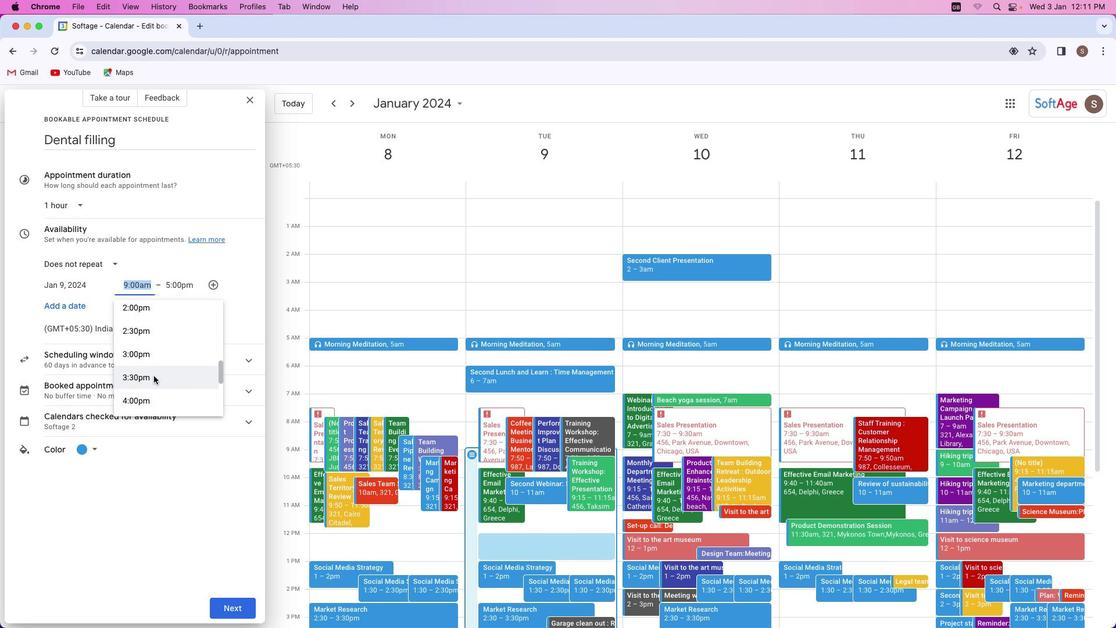 
Action: Mouse scrolled (153, 375) with delta (0, 0)
Screenshot: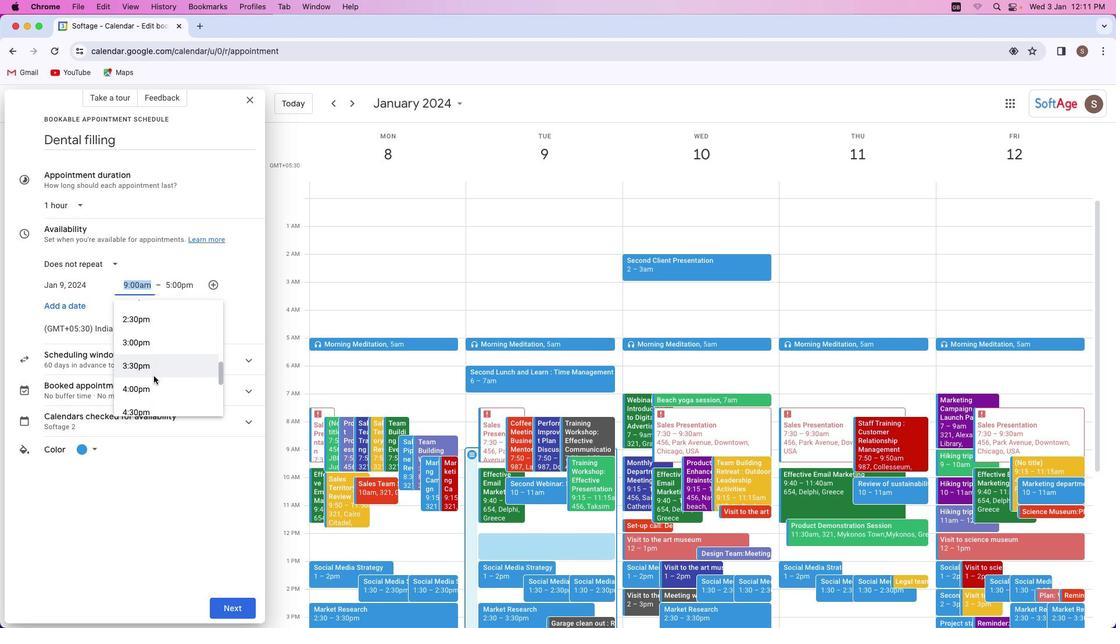 
Action: Mouse scrolled (153, 375) with delta (0, 0)
Screenshot: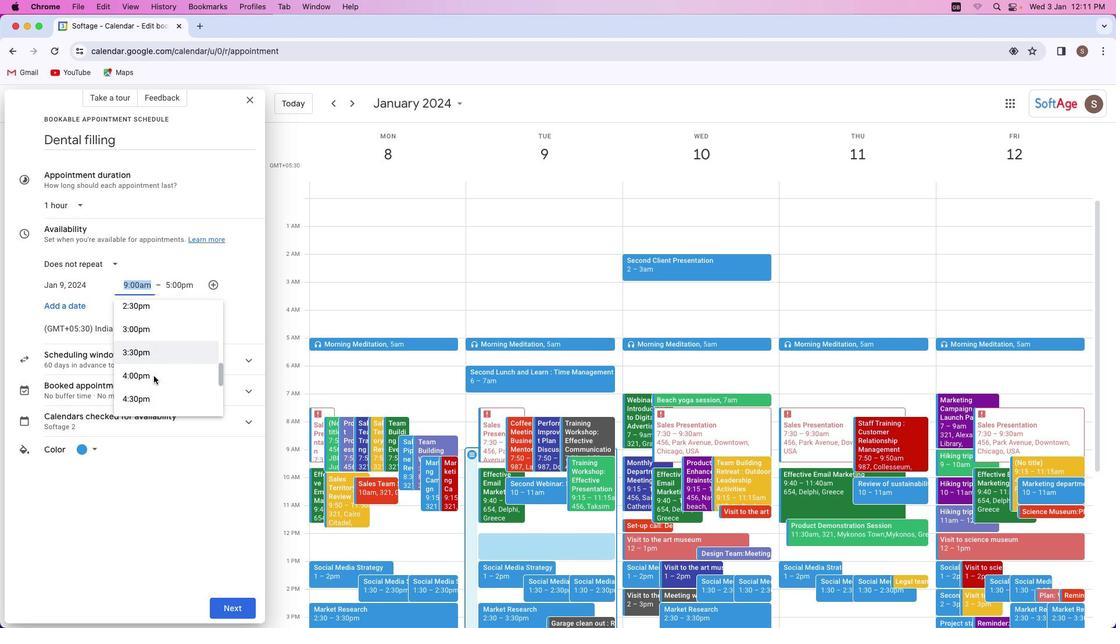 
Action: Mouse scrolled (153, 375) with delta (0, 0)
Screenshot: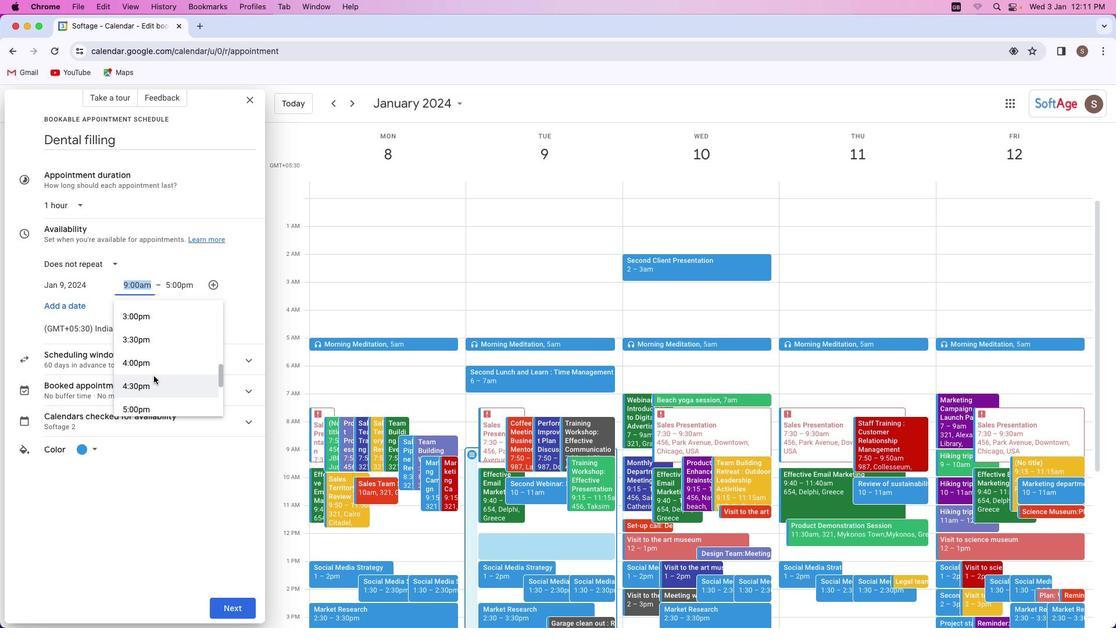 
Action: Mouse scrolled (153, 375) with delta (0, 0)
Screenshot: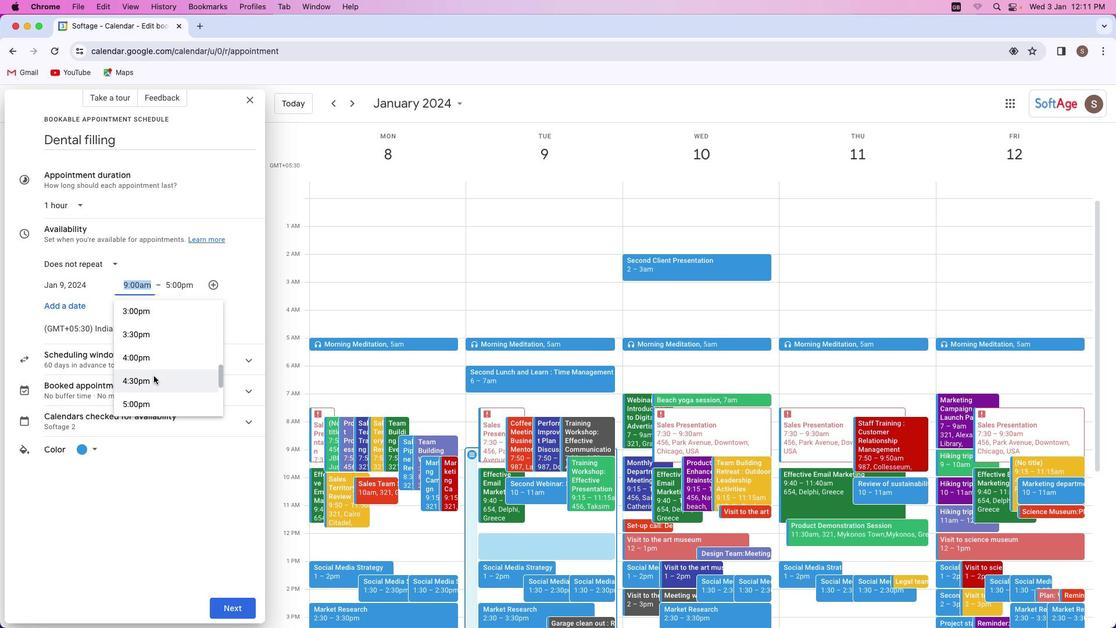 
Action: Mouse scrolled (153, 375) with delta (0, 0)
Screenshot: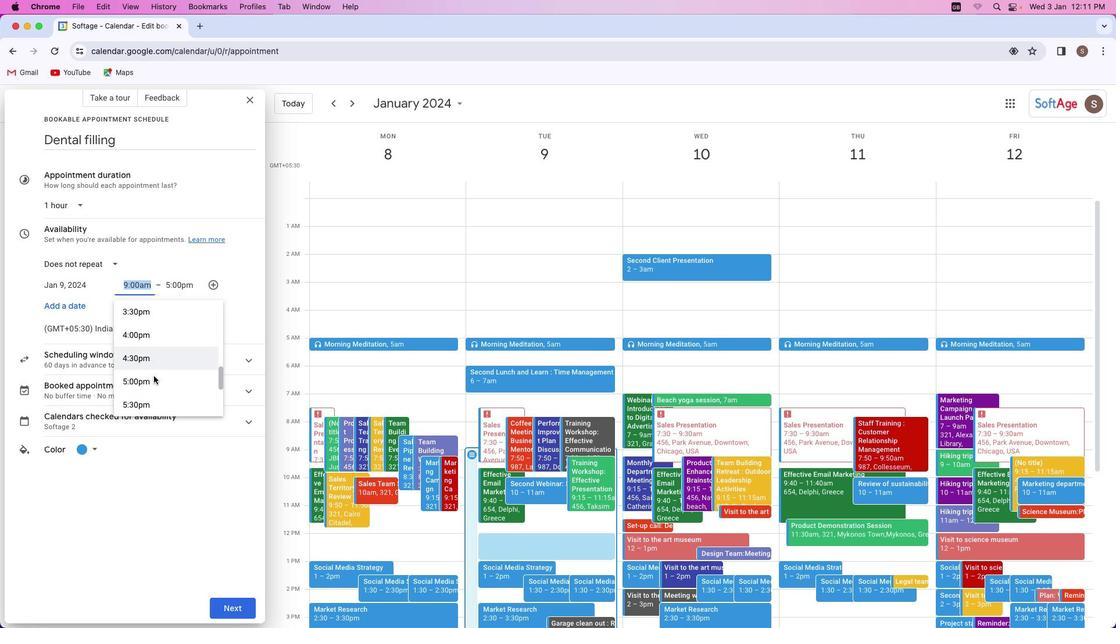 
Action: Mouse scrolled (153, 375) with delta (0, 0)
Screenshot: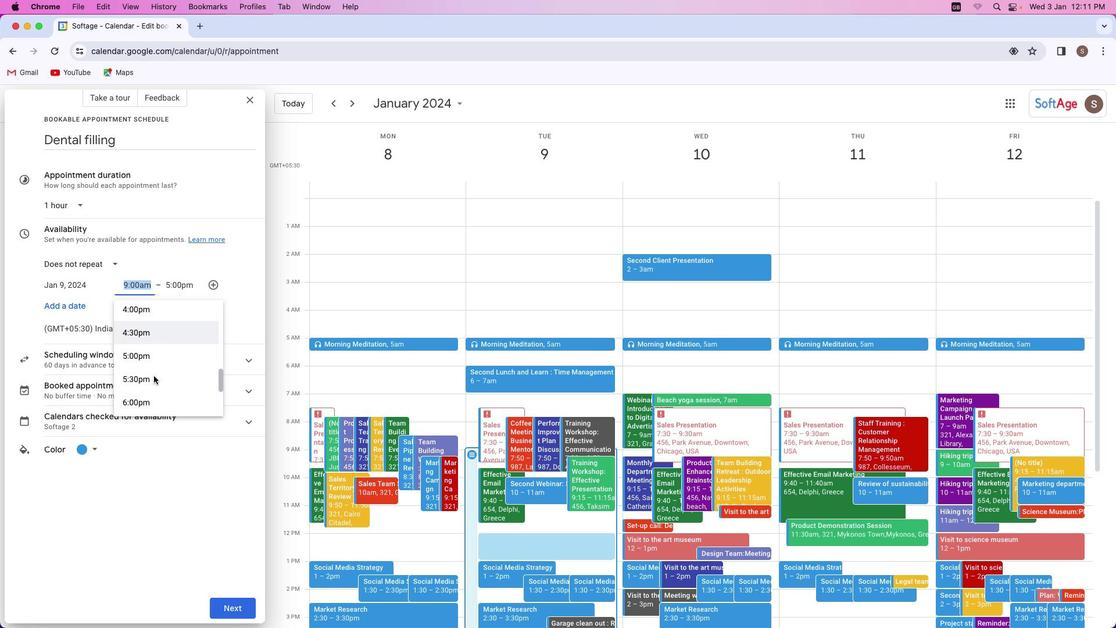 
Action: Mouse scrolled (153, 375) with delta (0, 0)
Screenshot: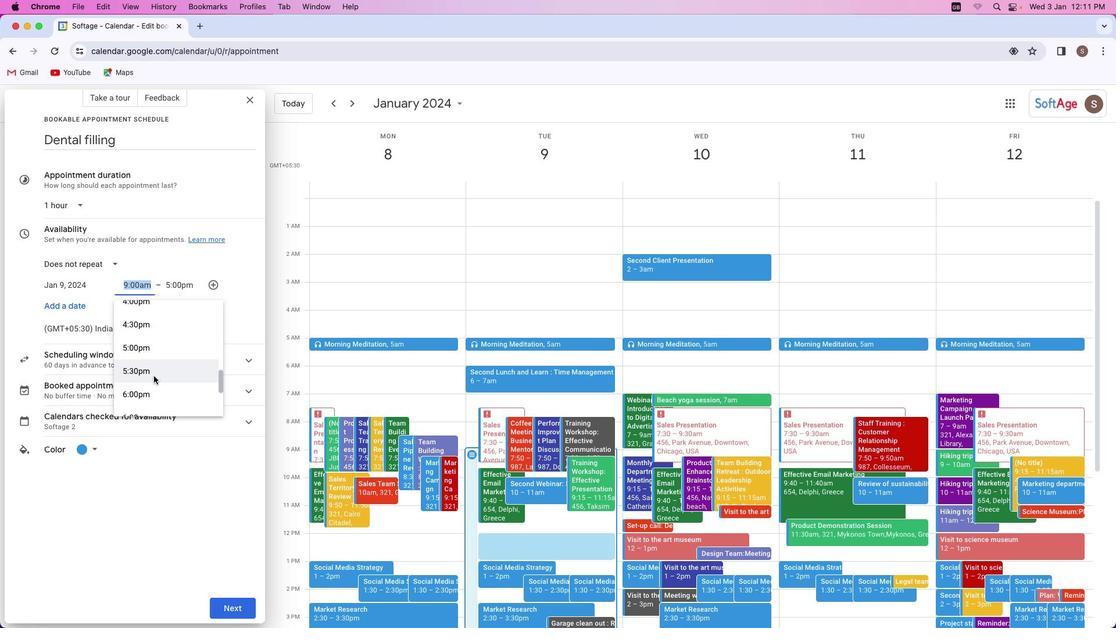 
Action: Mouse scrolled (153, 375) with delta (0, 0)
Screenshot: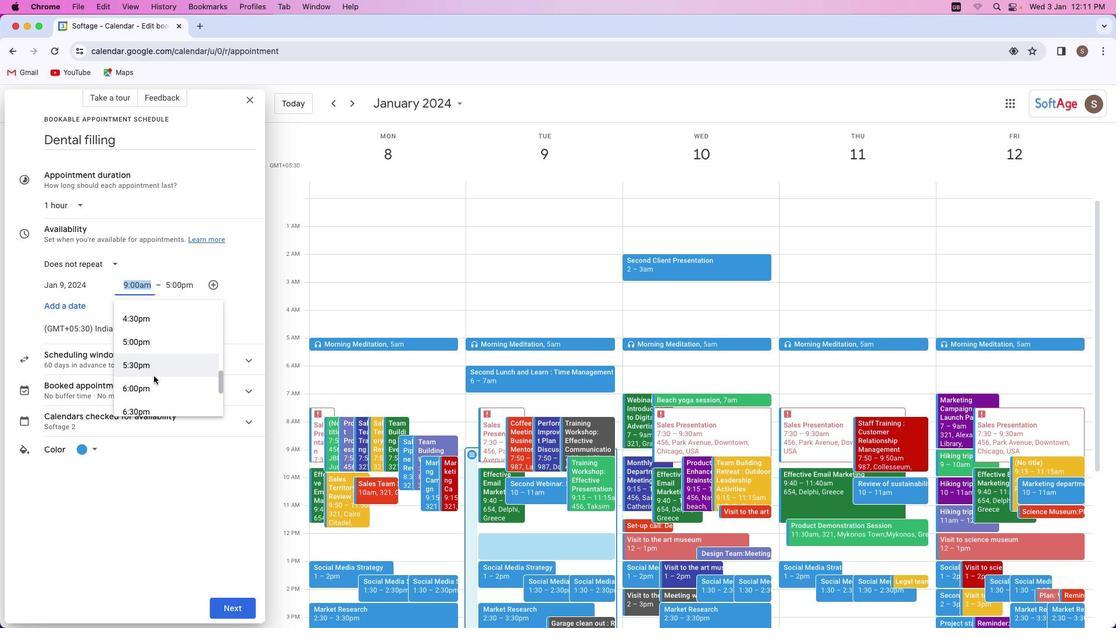 
Action: Mouse scrolled (153, 375) with delta (0, 0)
Screenshot: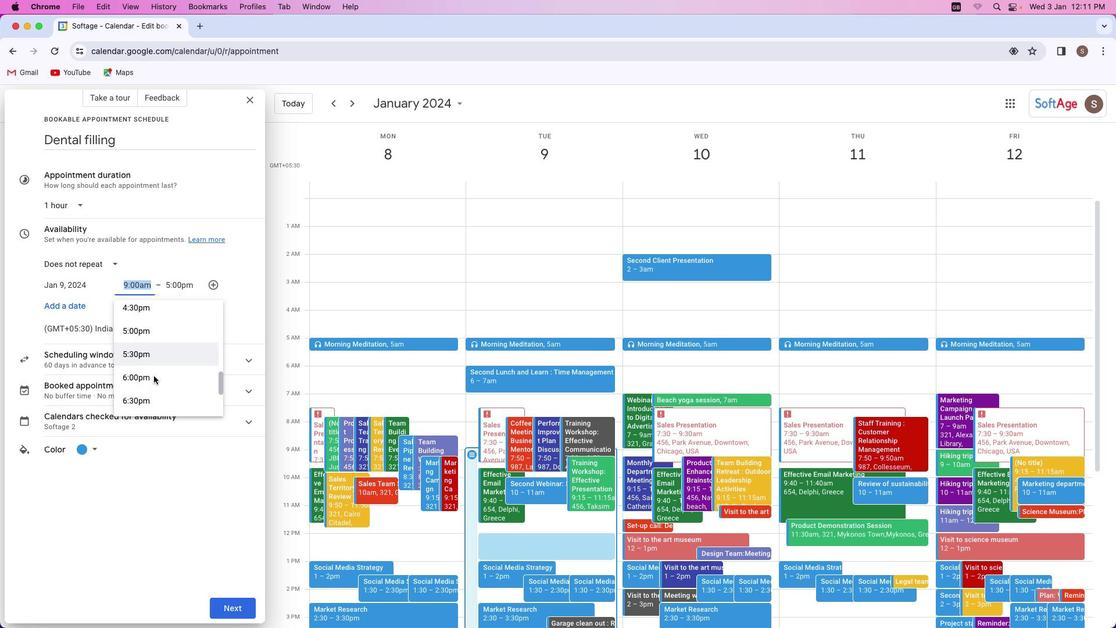
Action: Mouse scrolled (153, 375) with delta (0, 0)
Screenshot: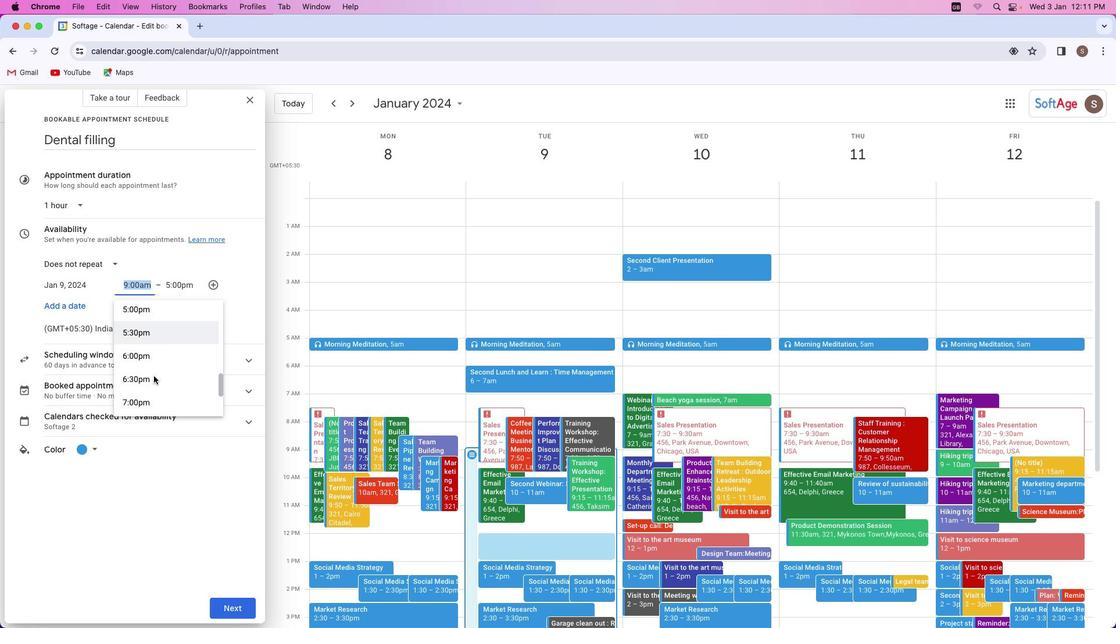 
Action: Mouse moved to (152, 371)
Screenshot: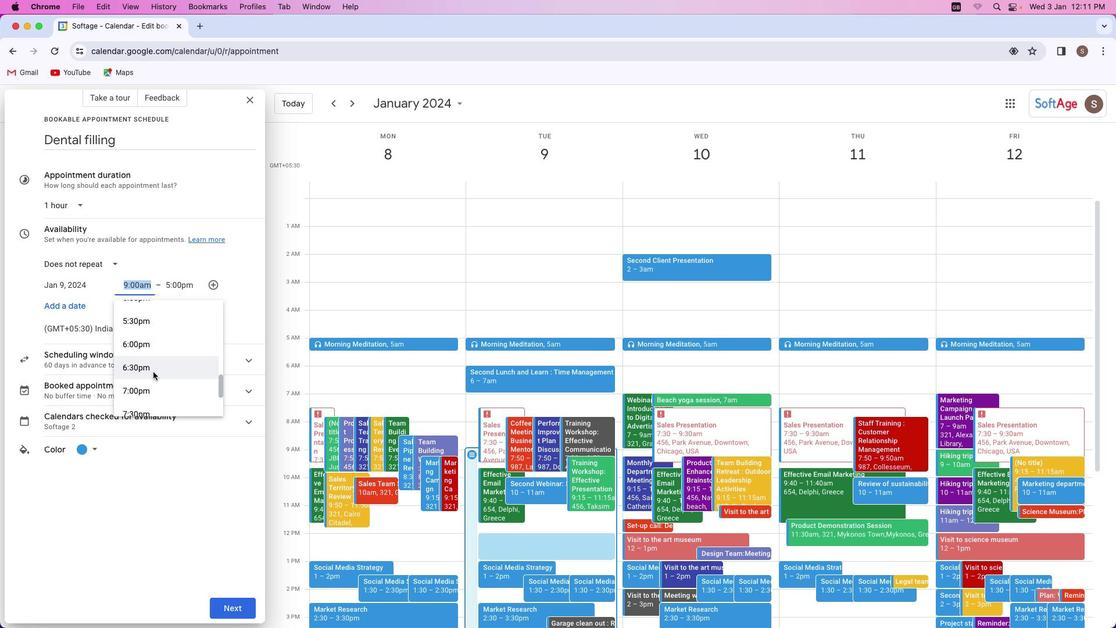 
Action: Mouse pressed left at (152, 371)
Screenshot: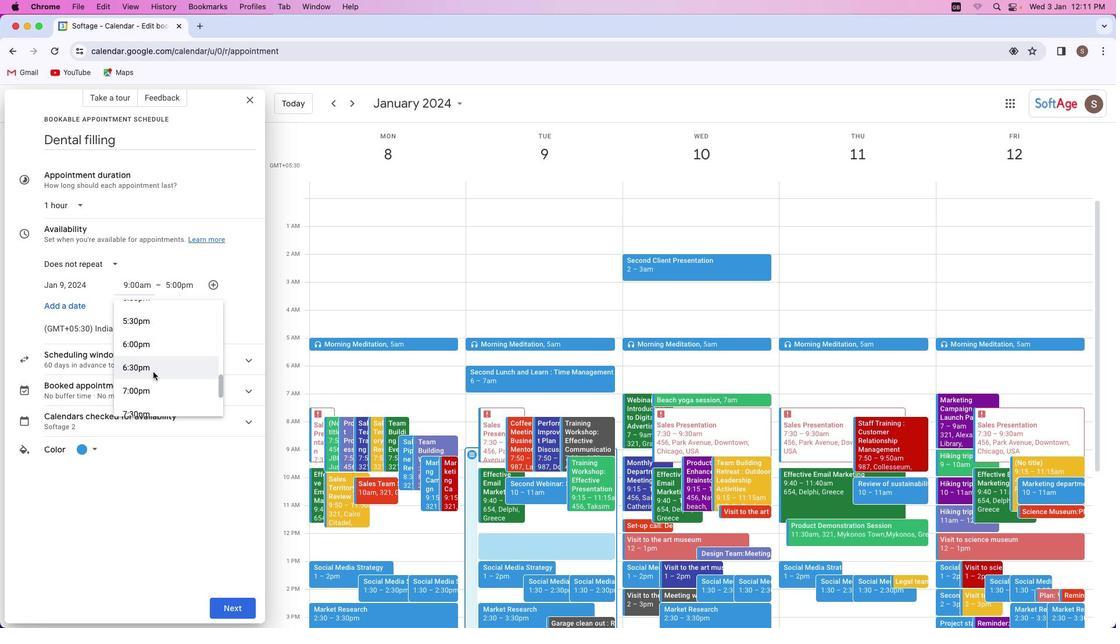 
Action: Mouse moved to (191, 279)
Screenshot: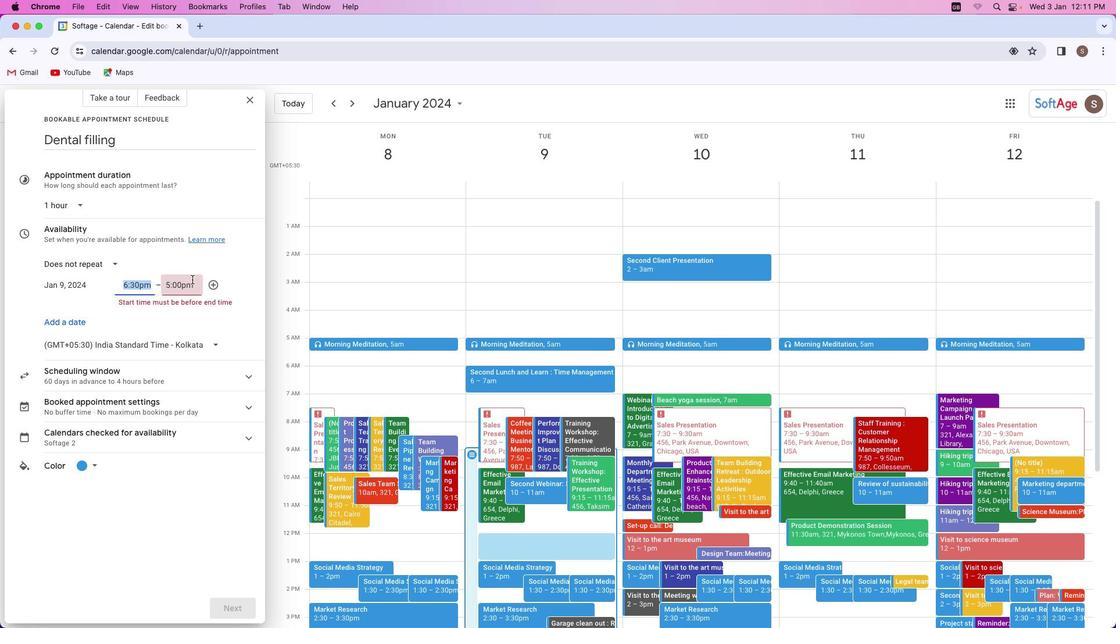 
Action: Mouse pressed left at (191, 279)
Screenshot: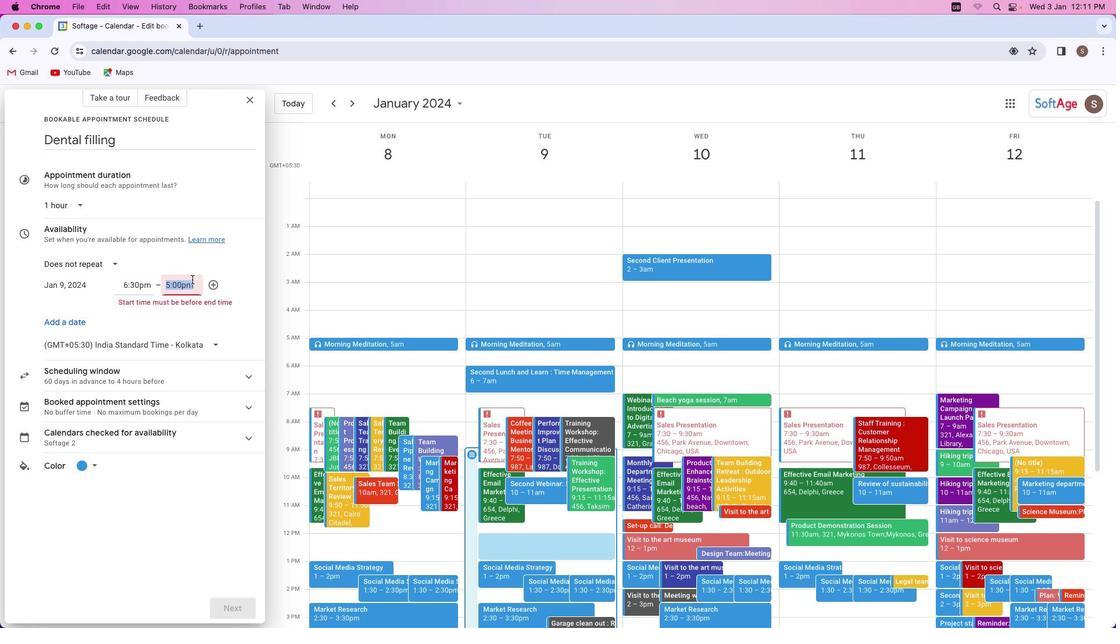 
Action: Mouse moved to (184, 359)
Screenshot: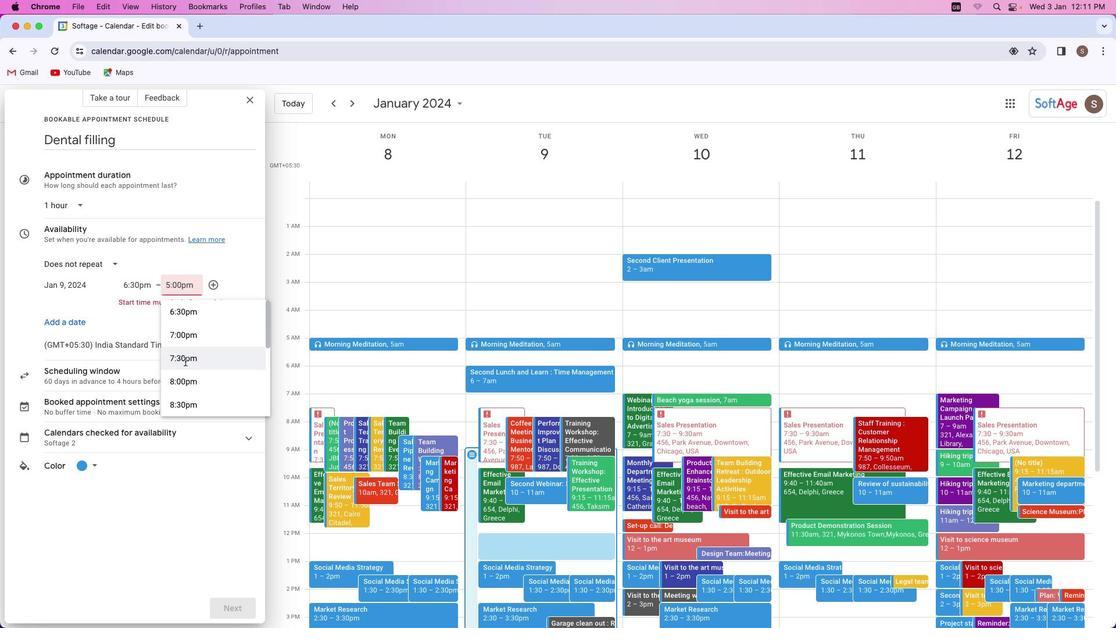 
Action: Mouse pressed left at (184, 359)
Screenshot: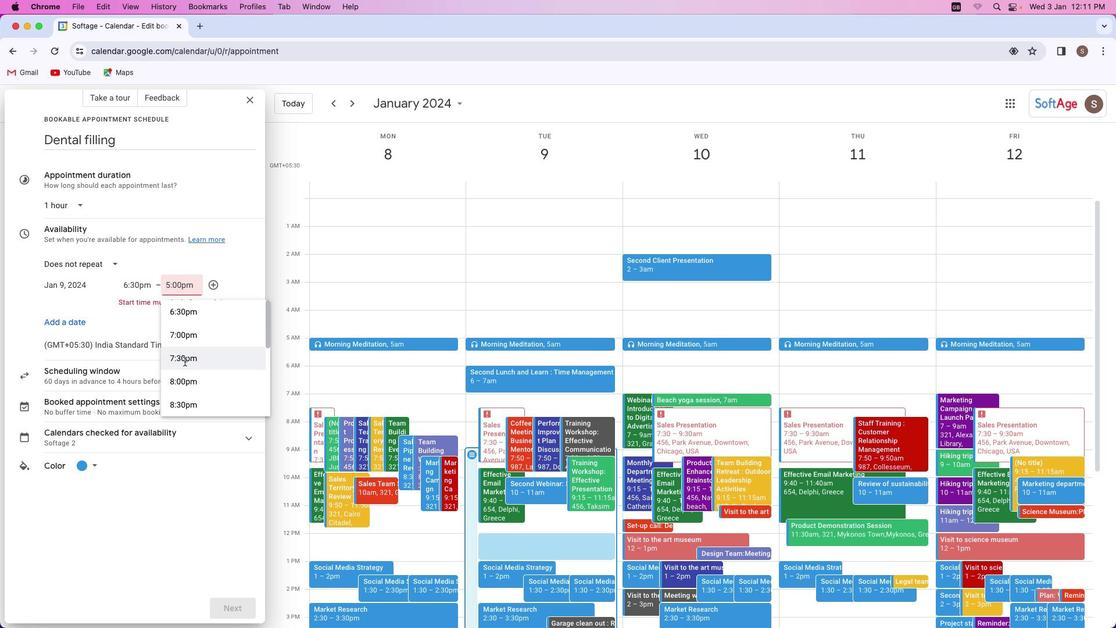 
Action: Mouse moved to (91, 447)
Screenshot: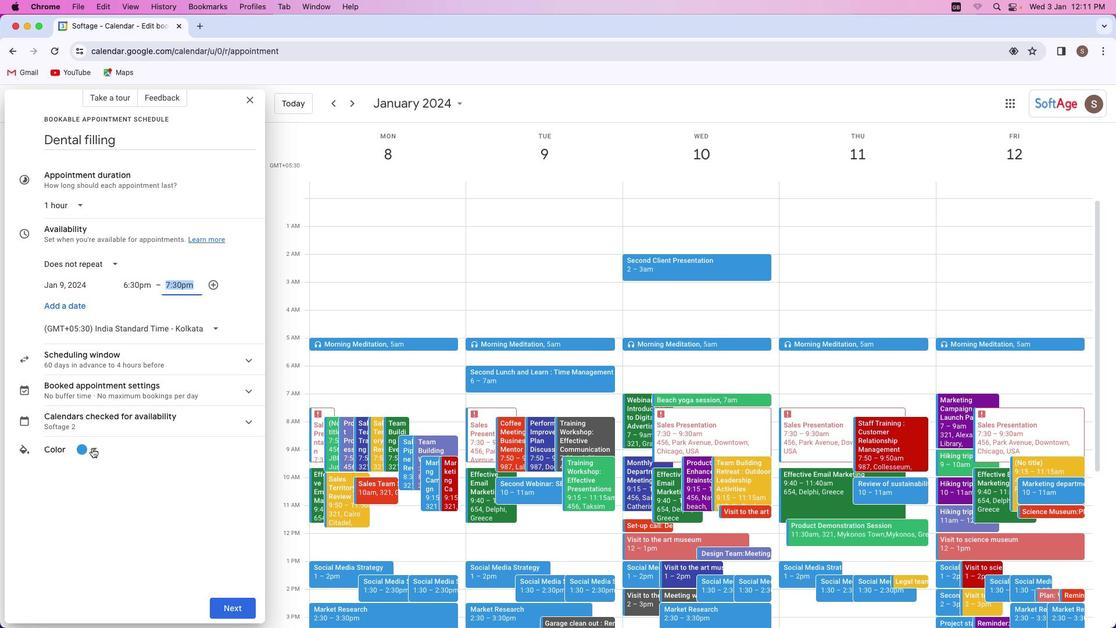 
Action: Mouse pressed left at (91, 447)
Screenshot: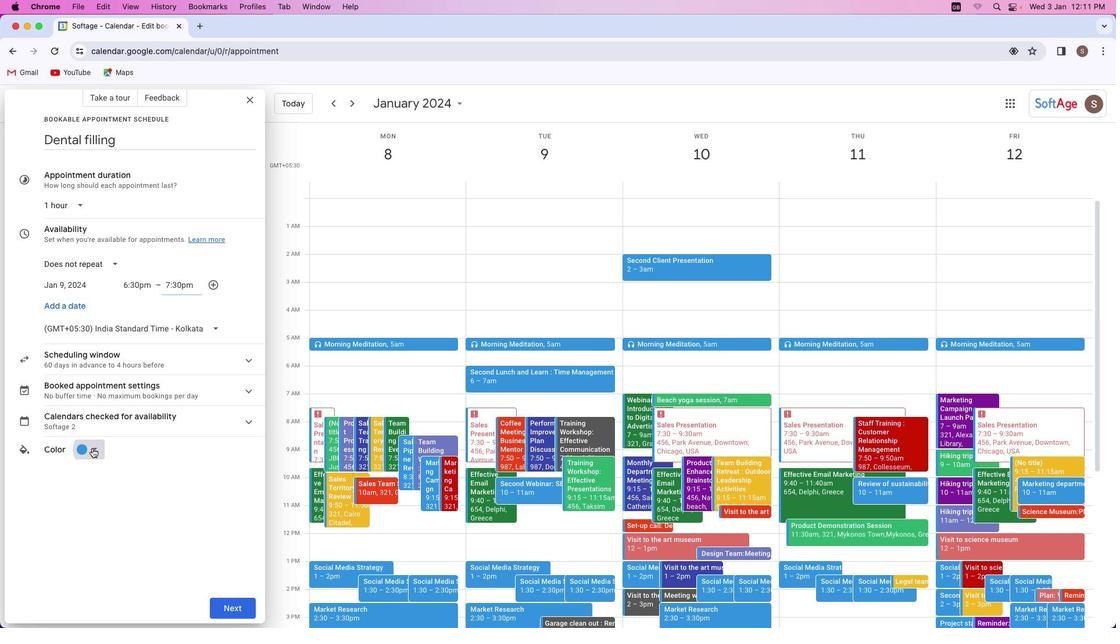 
Action: Mouse moved to (98, 483)
Screenshot: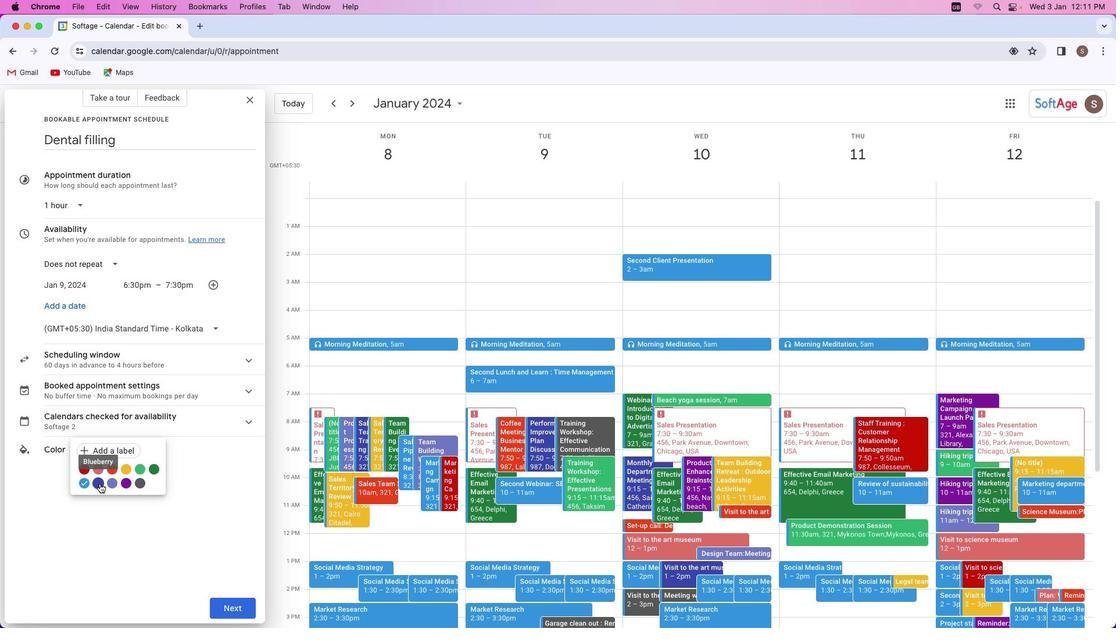 
Action: Mouse pressed left at (98, 483)
Screenshot: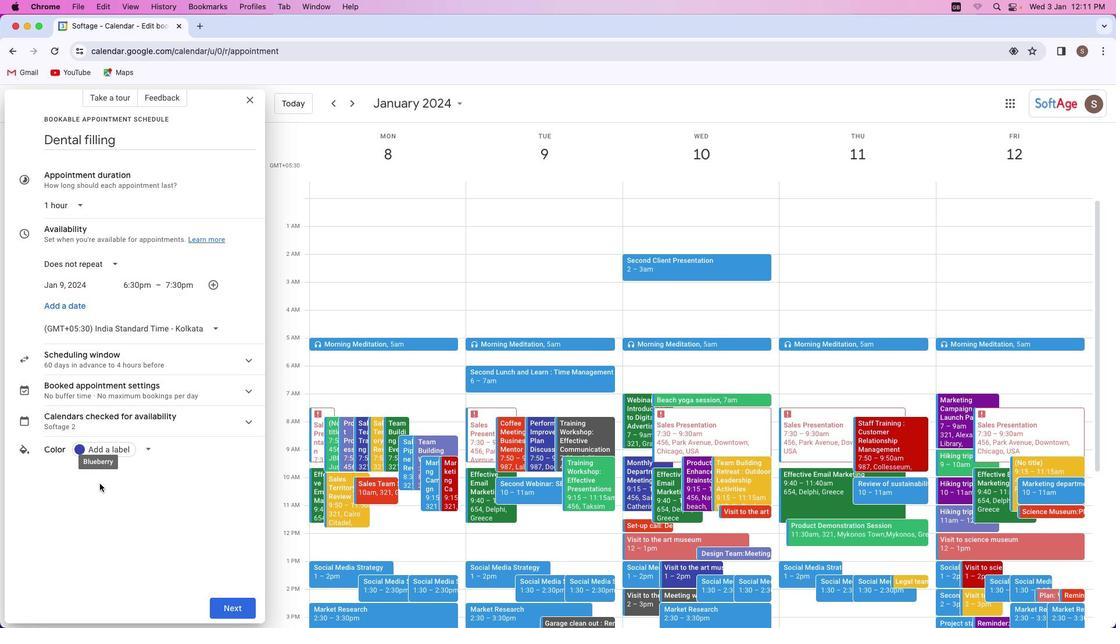
Action: Mouse moved to (230, 614)
Screenshot: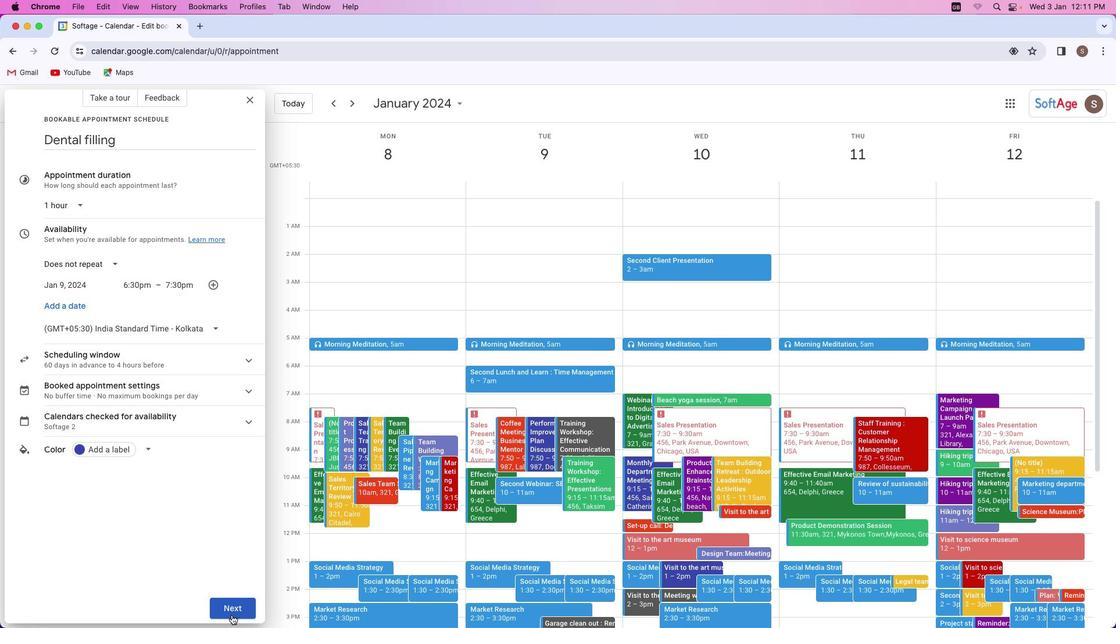 
Action: Mouse pressed left at (230, 614)
Screenshot: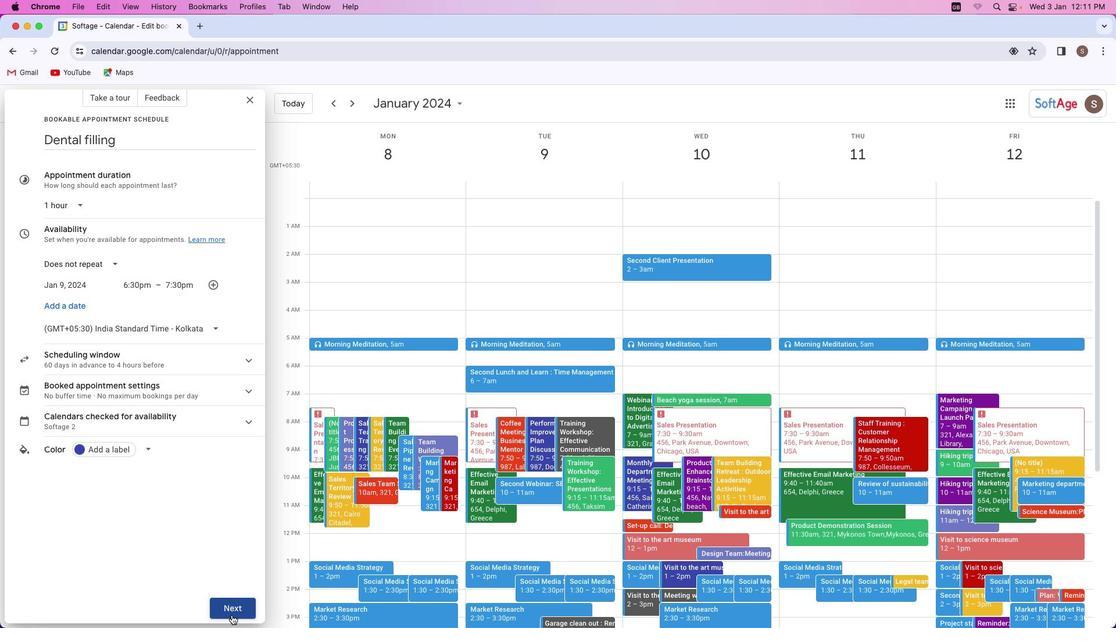 
Action: Mouse moved to (90, 330)
Screenshot: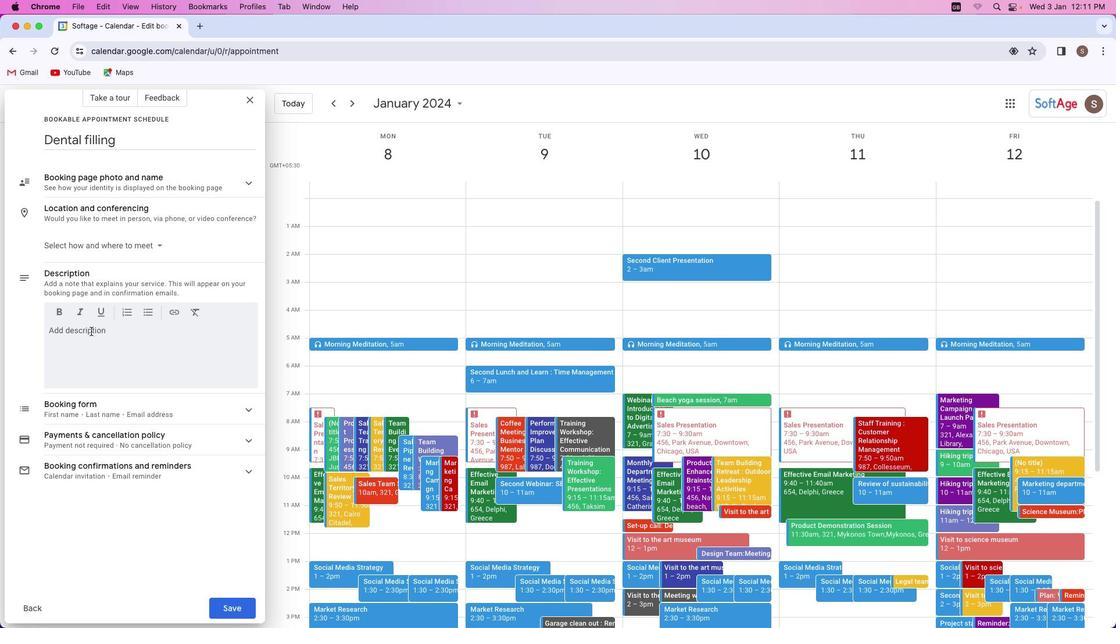 
Action: Mouse pressed left at (90, 330)
Screenshot: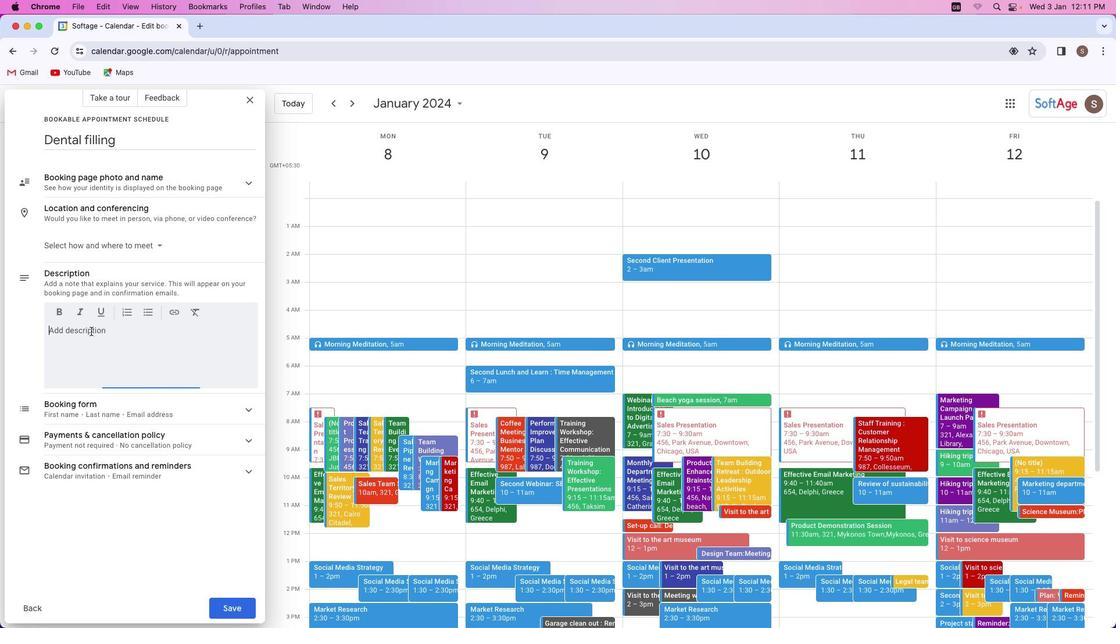
Action: Key pressed Key.shift'T''h''i''s'Key.space'a''p''p''o''i''n''t''m''e''n''t'Key.space'i''s'Key.spaceKey.leftKey.leftKey.leftKey.leftKey.space'p''u''r''p''o''s''e'Key.rightKey.rightKey.rightKey.space'd''e''n''t''a''l'Key.space'f''i''l''l''i''n''g''.'
Screenshot: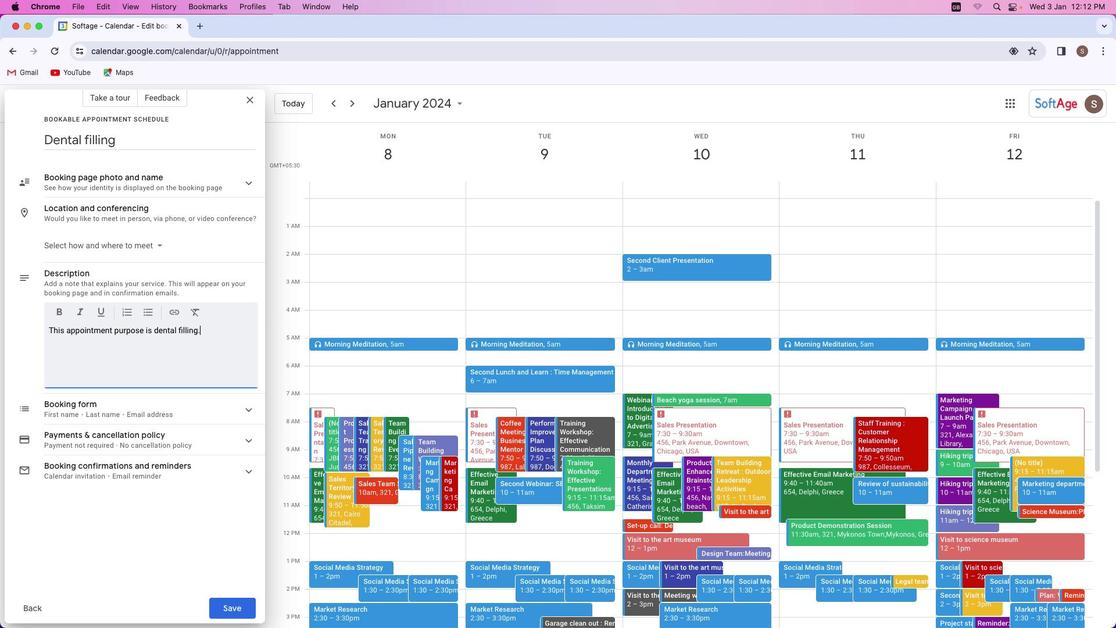 
Action: Mouse moved to (216, 601)
Screenshot: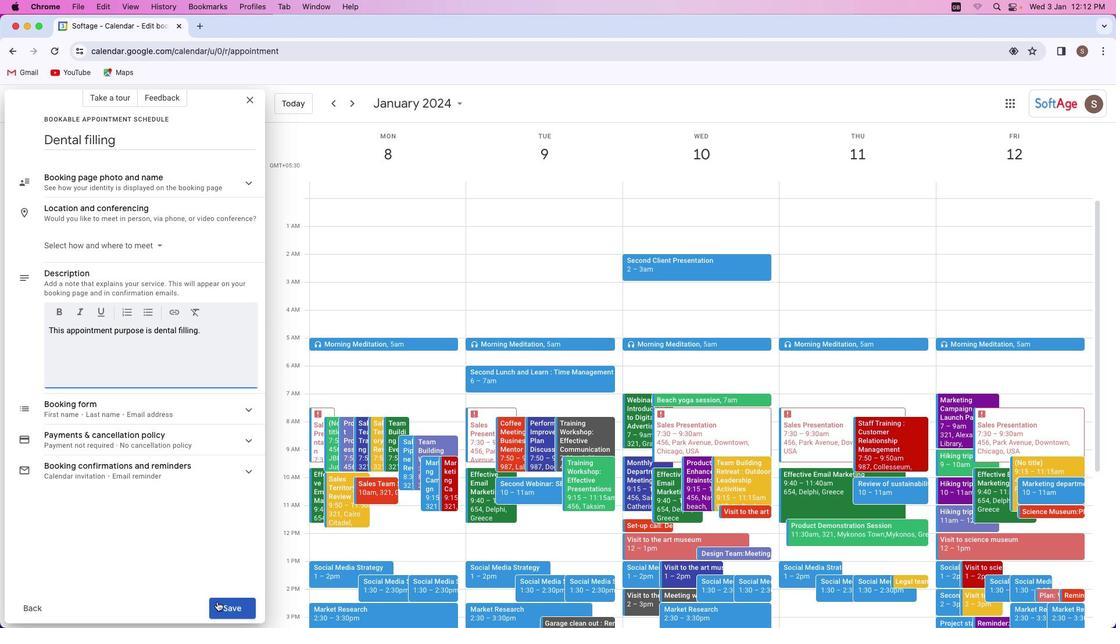 
Action: Mouse pressed left at (216, 601)
Screenshot: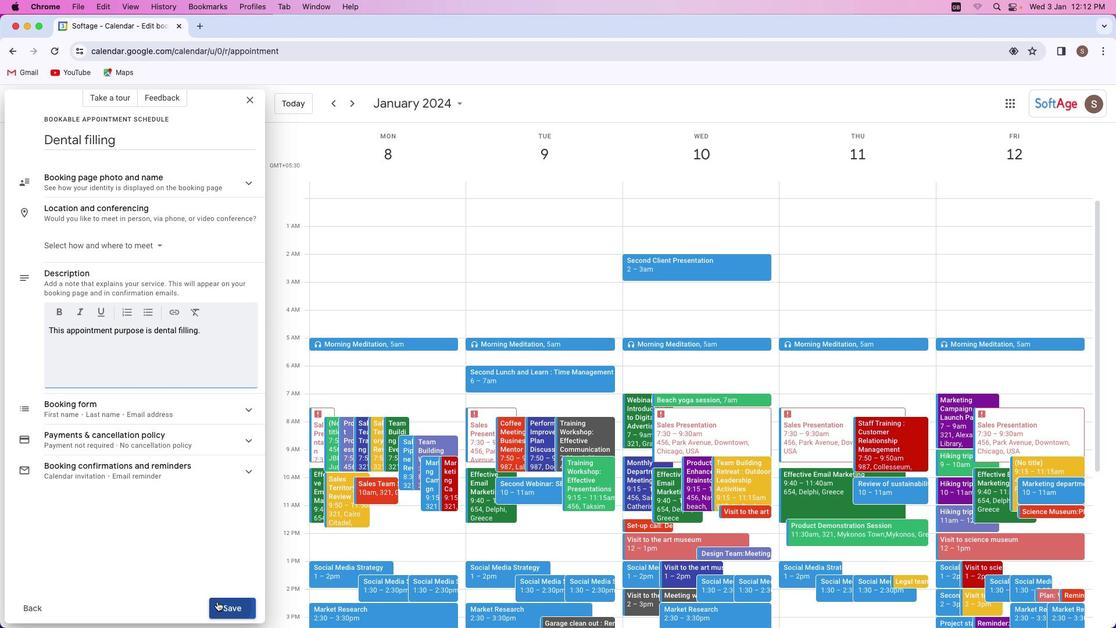 
Action: Mouse moved to (556, 322)
Screenshot: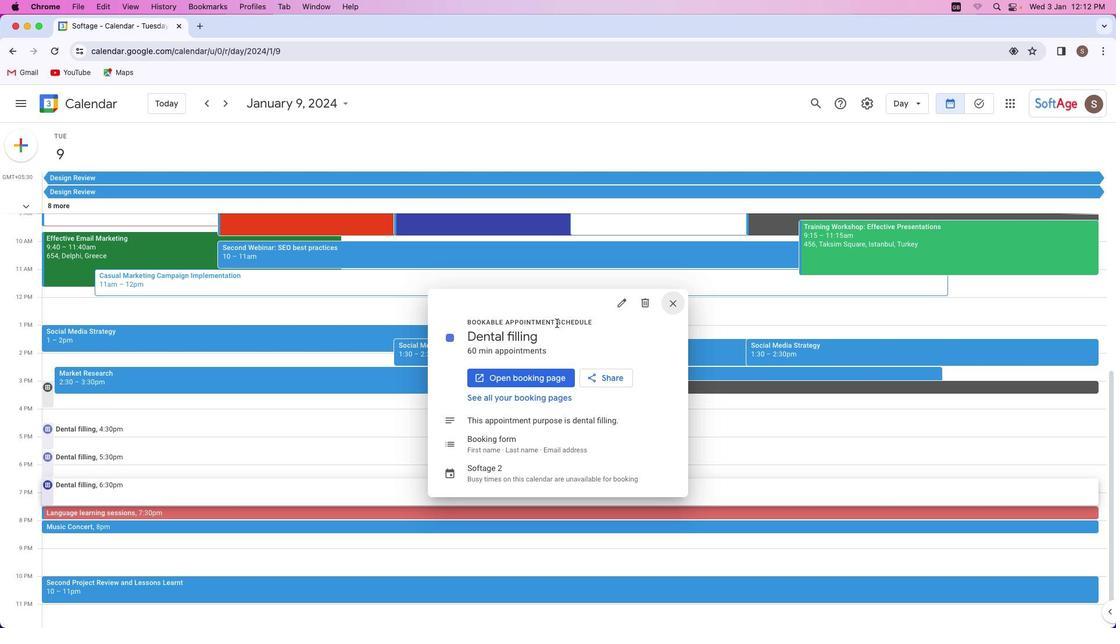 
